 Task: Look for space in P'ot'i, Georgia from 1st June, 2023 to 4th June, 2023 for 1 adult in price range Rs.6000 to Rs.16000. Place can be private room with 1  bedroom having 1 bed and 1 bathroom. Property type can be house, flat, guest house. Amenities needed are: wifi. Booking option can be shelf check-in. Required host language is English.
Action: Mouse moved to (459, 58)
Screenshot: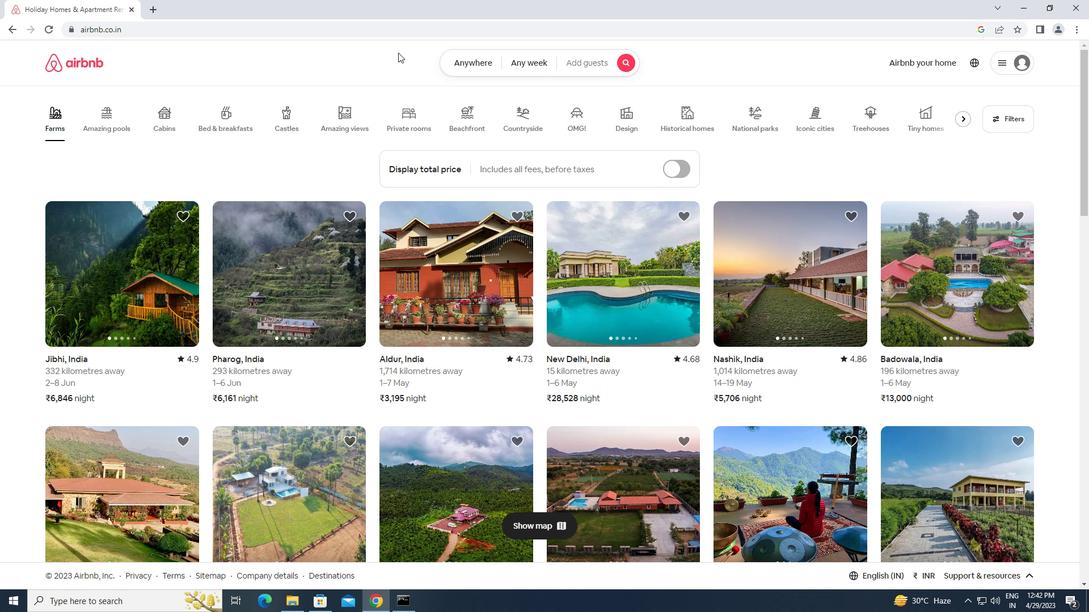 
Action: Mouse pressed left at (459, 58)
Screenshot: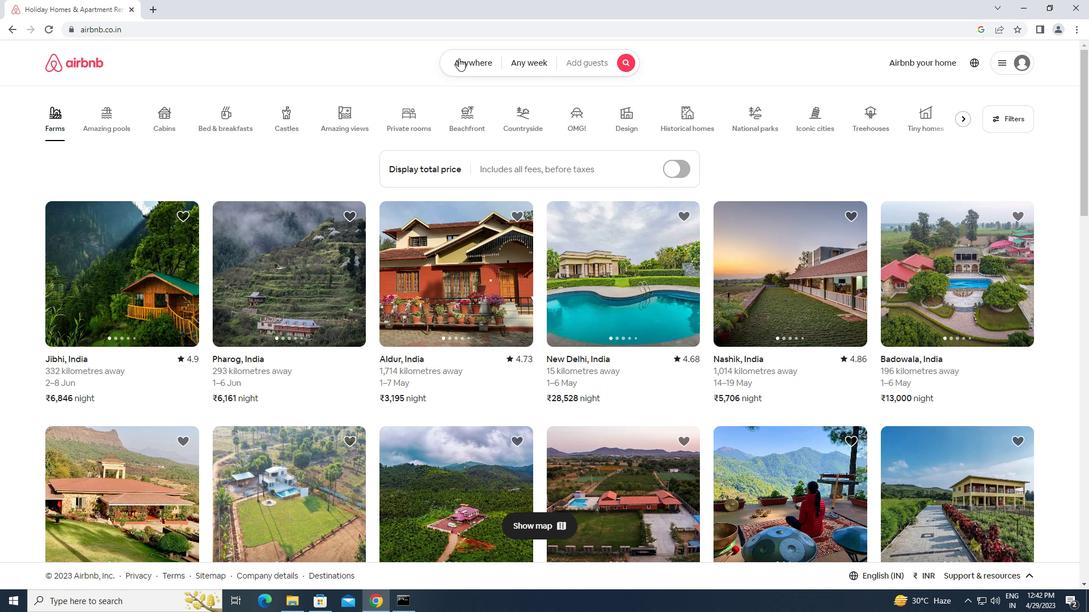 
Action: Mouse moved to (438, 103)
Screenshot: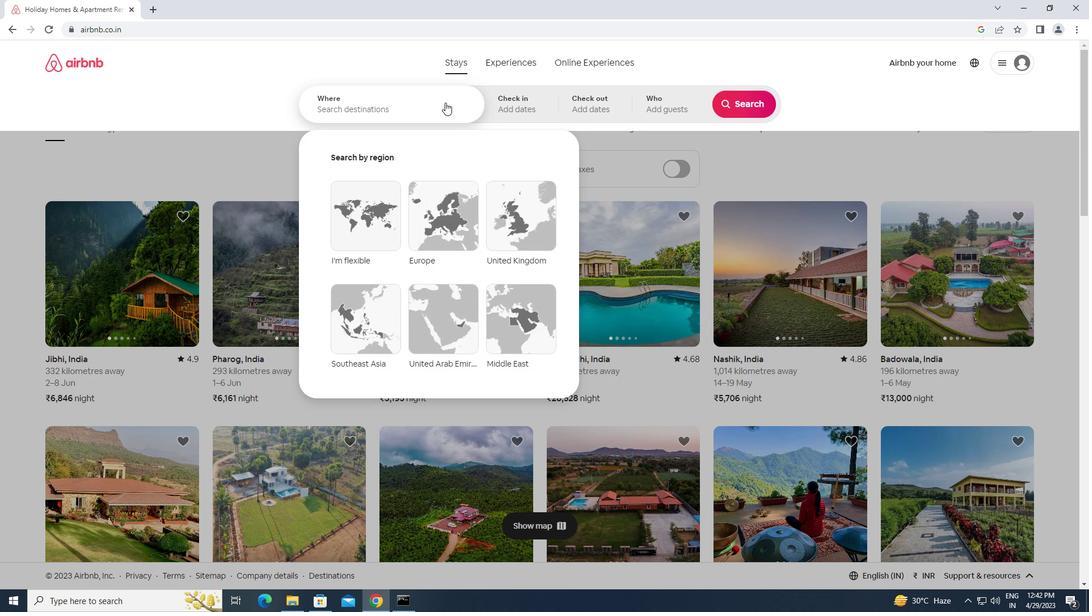 
Action: Mouse pressed left at (438, 103)
Screenshot: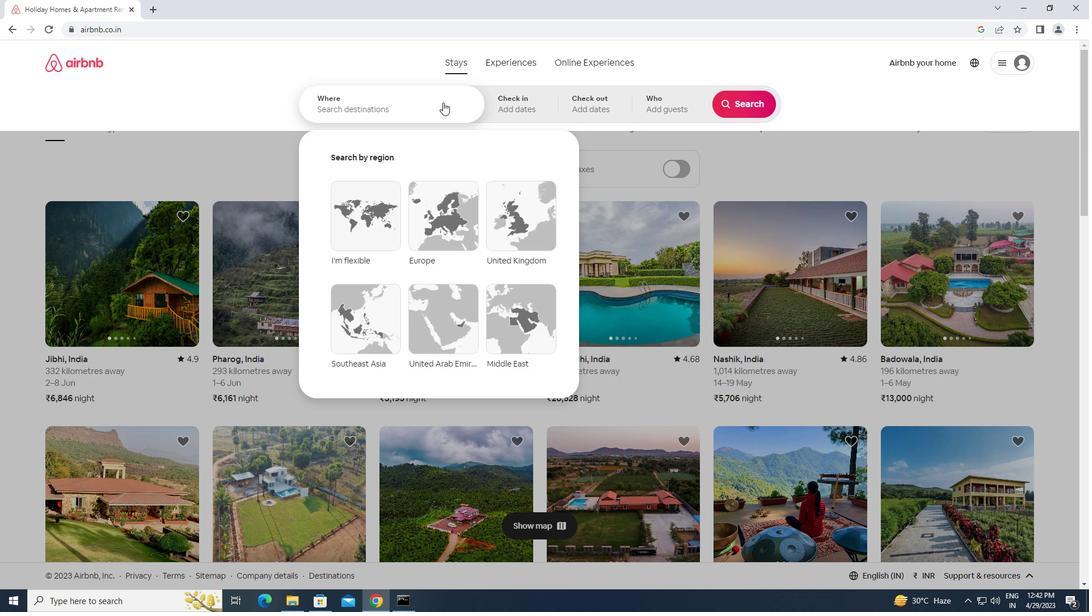 
Action: Mouse moved to (435, 104)
Screenshot: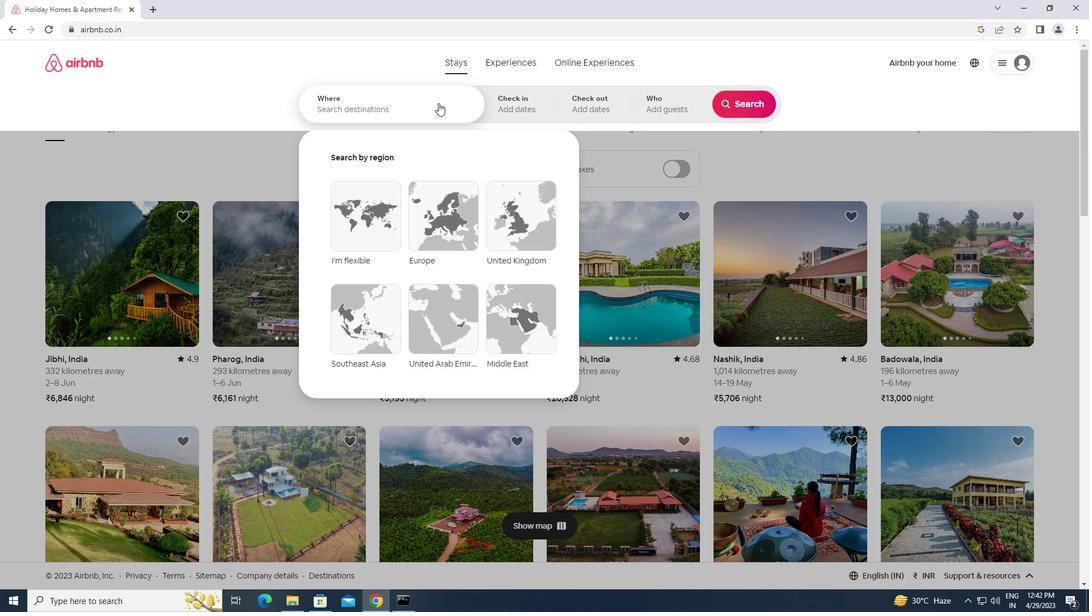 
Action: Key pressed <Key.caps_lock>p<Key.caps_lock>'<Key.caps_lock><Key.caps_lock>ot'i,<Key.space><Key.caps_lock>g<Key.caps_lock>eorgia<Key.enter>
Screenshot: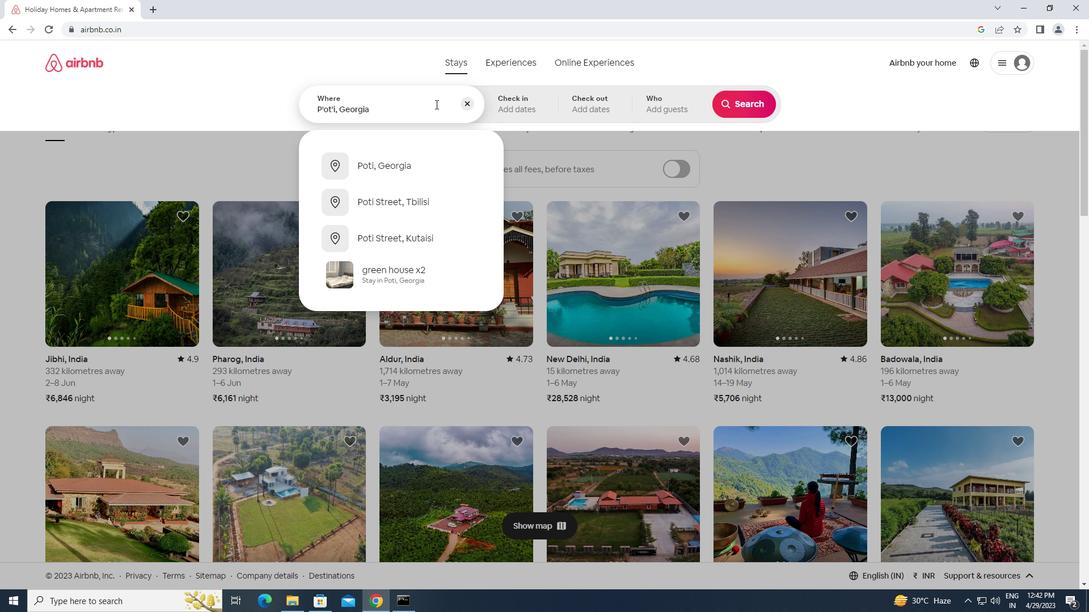 
Action: Mouse moved to (749, 190)
Screenshot: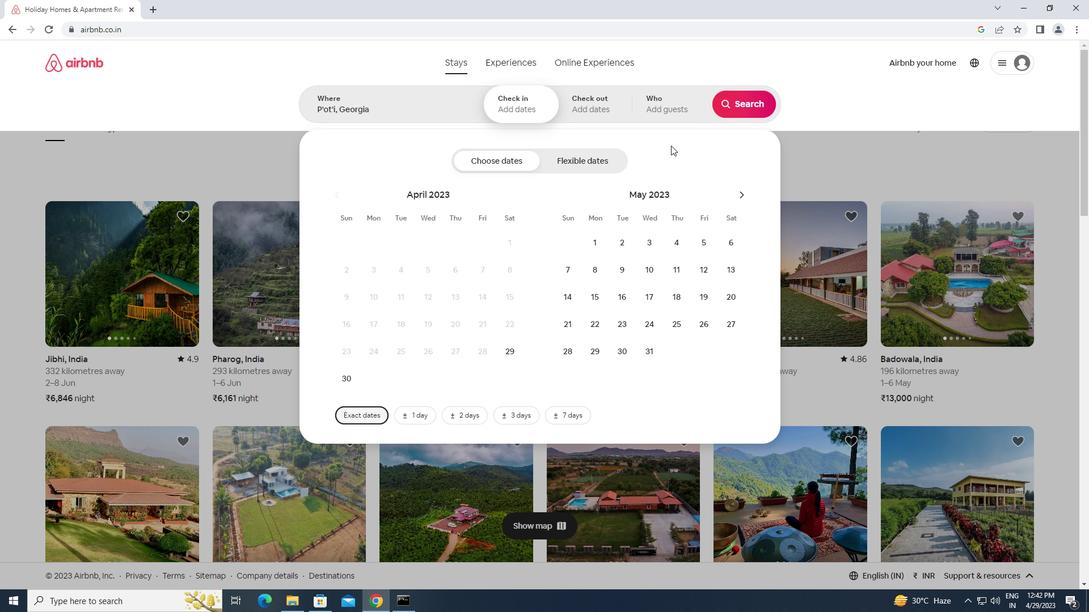 
Action: Mouse pressed left at (749, 190)
Screenshot: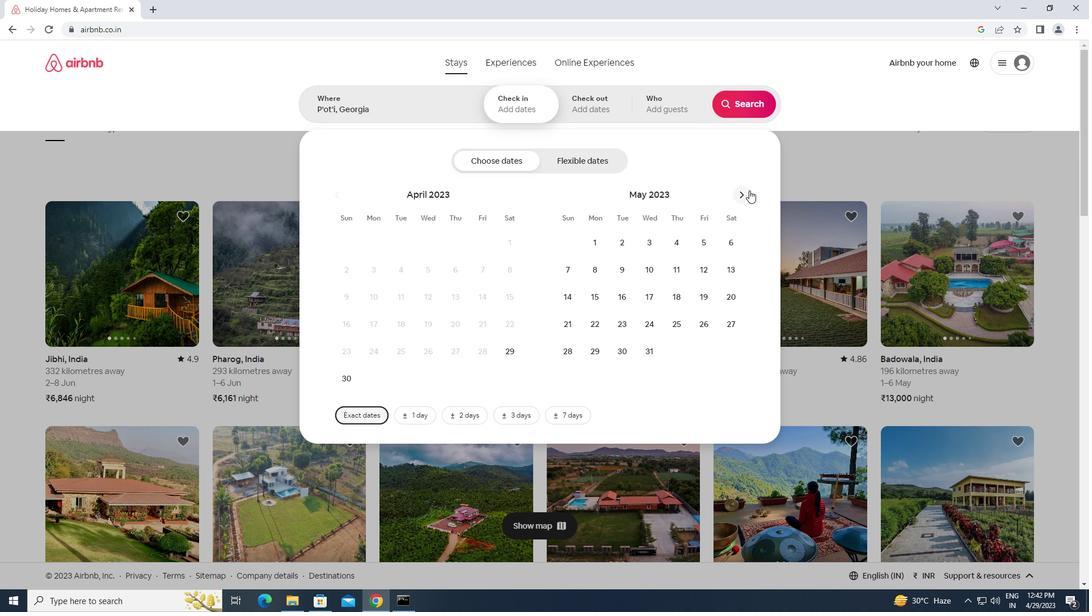 
Action: Mouse moved to (674, 245)
Screenshot: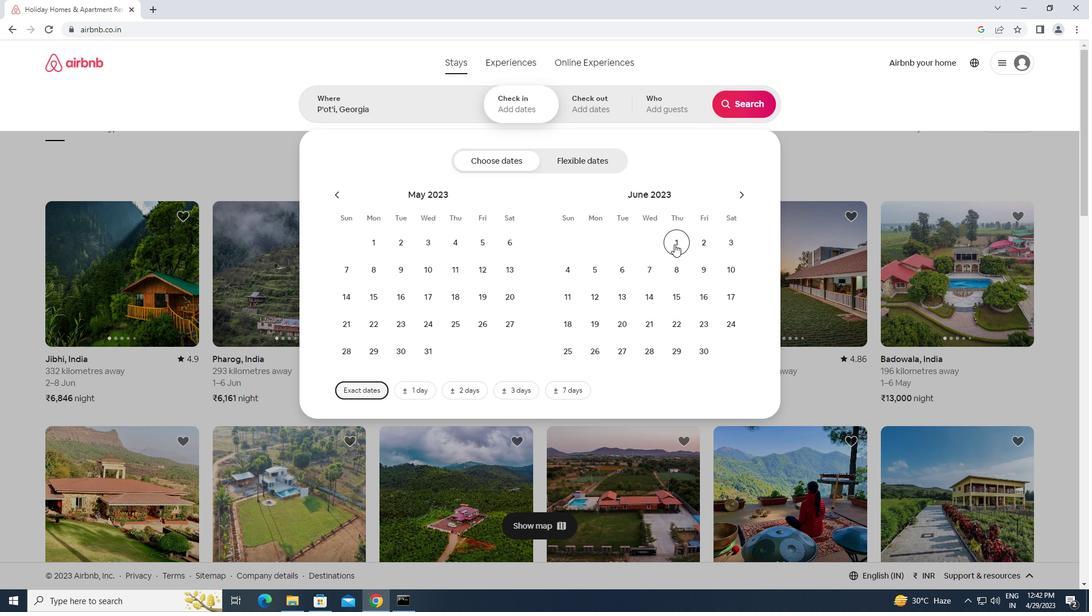 
Action: Mouse pressed left at (674, 245)
Screenshot: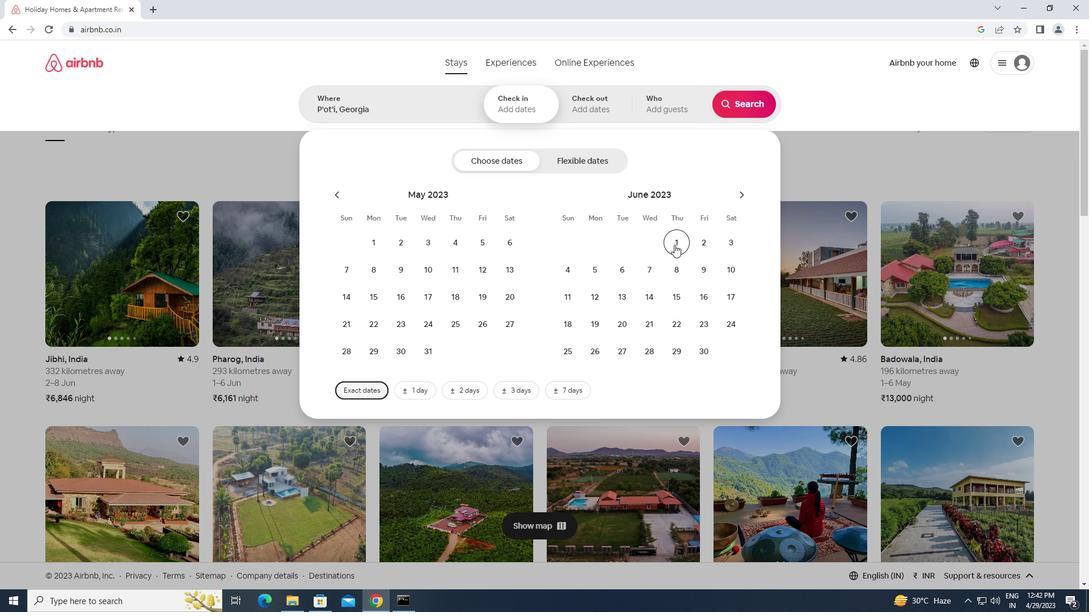 
Action: Mouse moved to (567, 267)
Screenshot: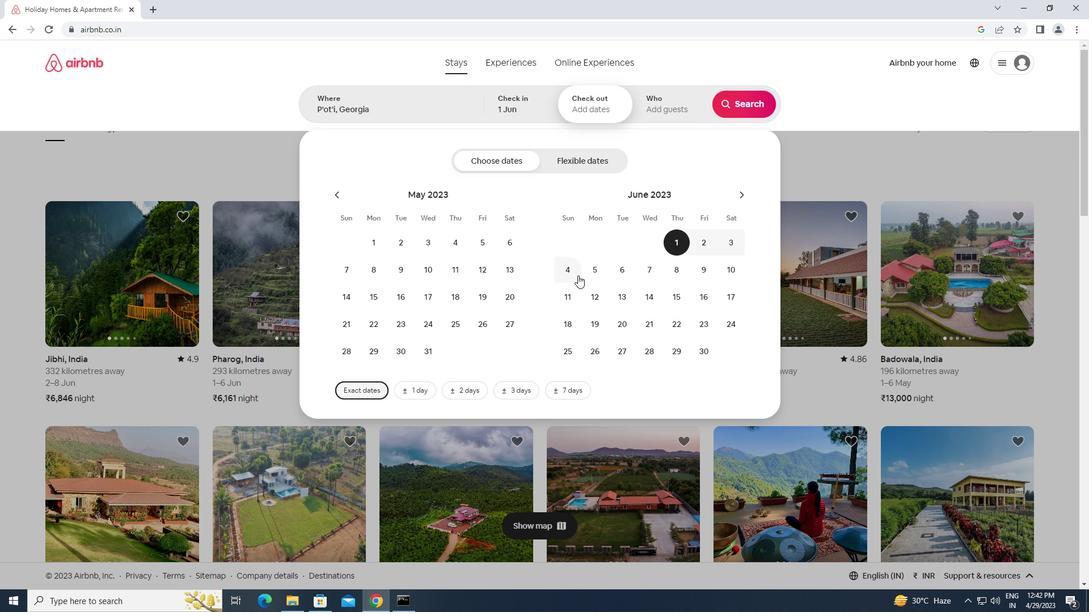 
Action: Mouse pressed left at (567, 267)
Screenshot: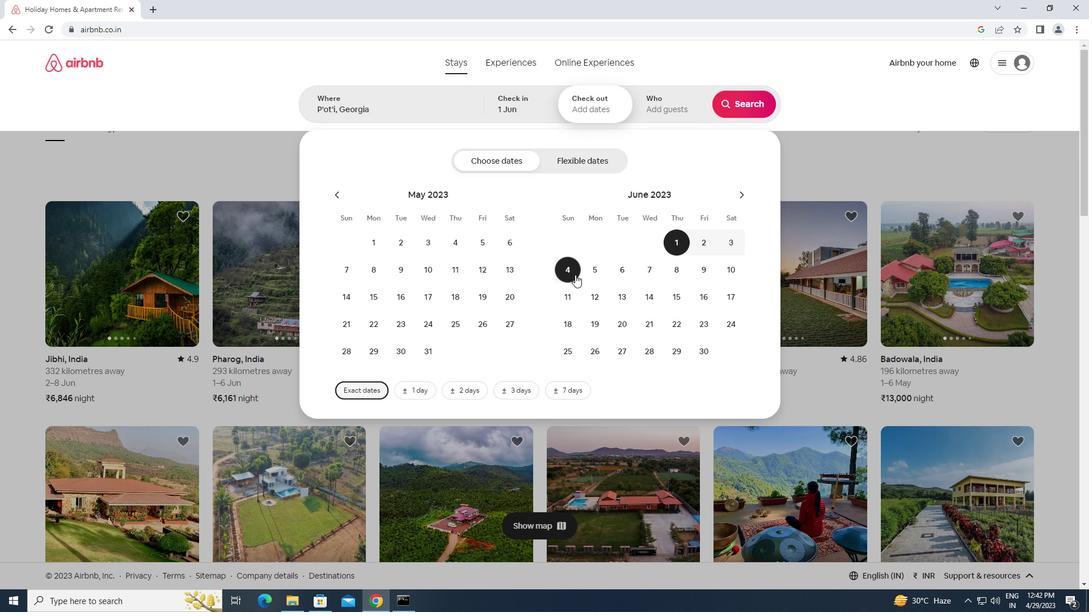 
Action: Mouse moved to (652, 103)
Screenshot: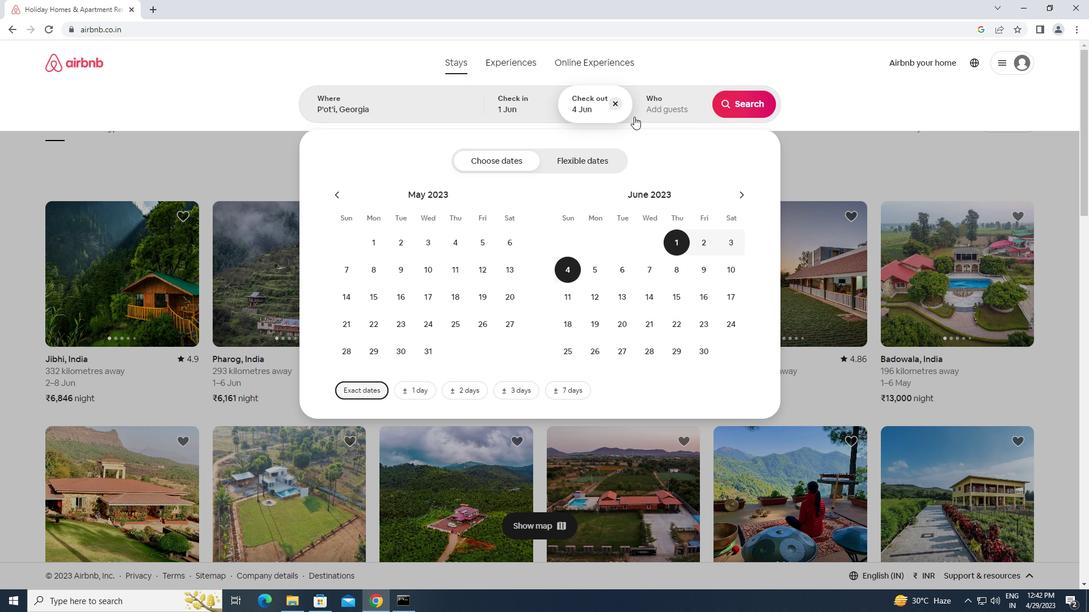 
Action: Mouse pressed left at (652, 103)
Screenshot: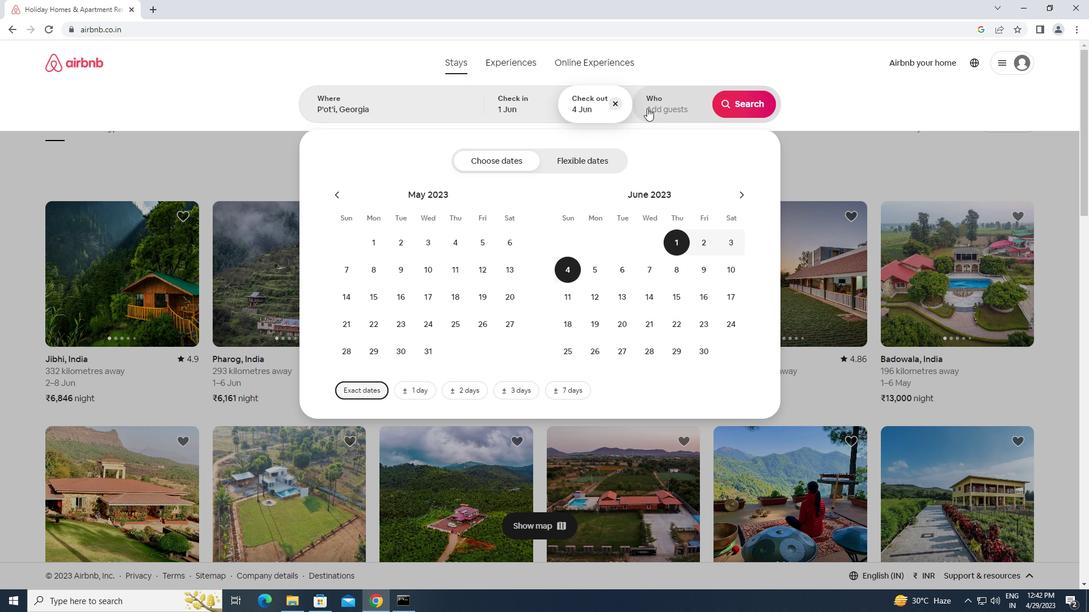 
Action: Mouse moved to (742, 164)
Screenshot: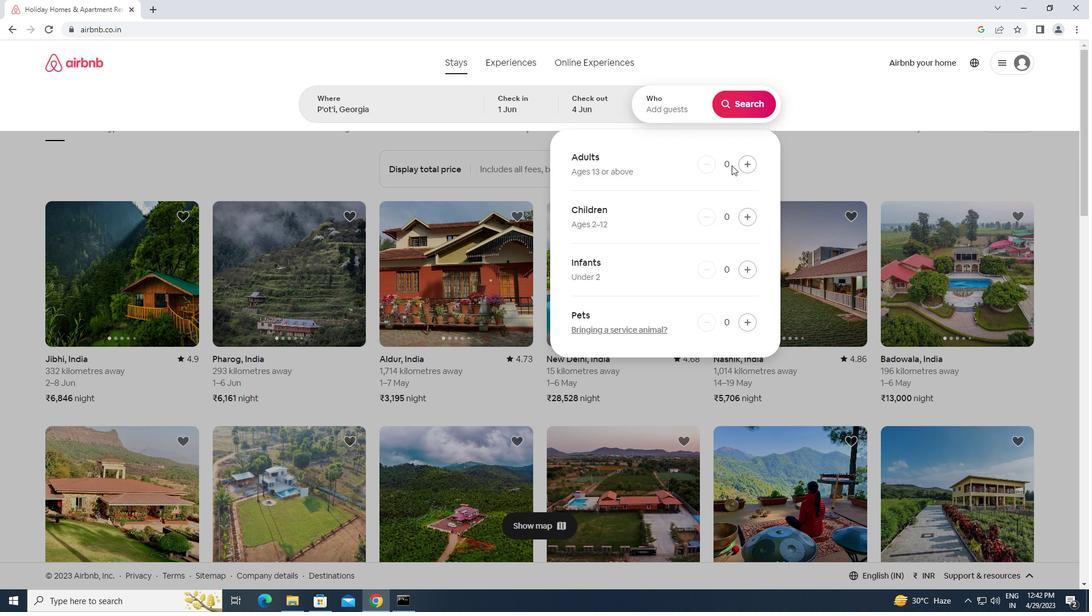 
Action: Mouse pressed left at (742, 164)
Screenshot: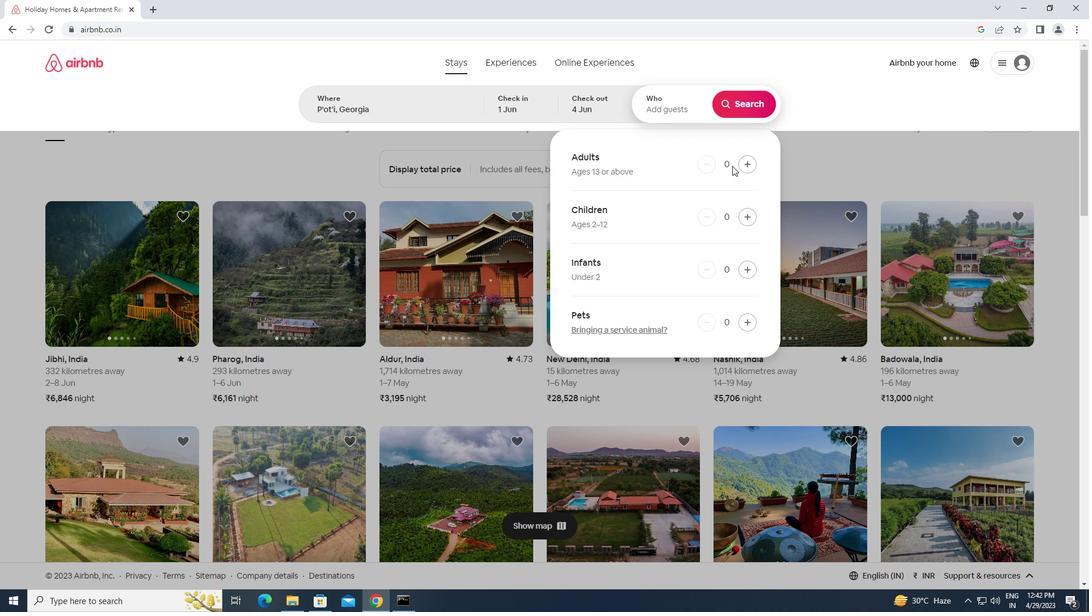 
Action: Mouse moved to (742, 90)
Screenshot: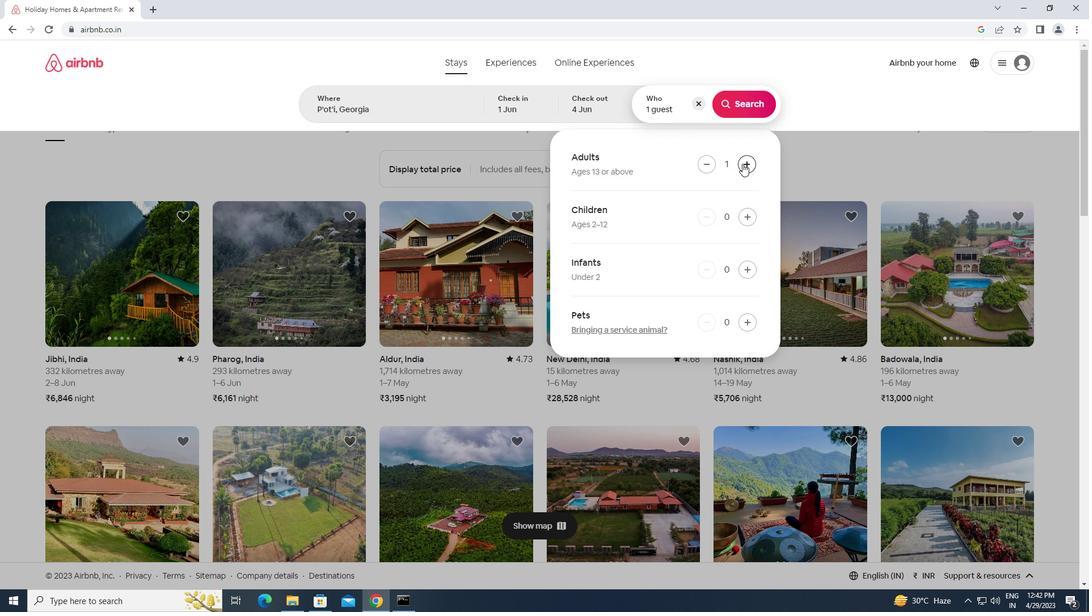 
Action: Mouse pressed left at (742, 90)
Screenshot: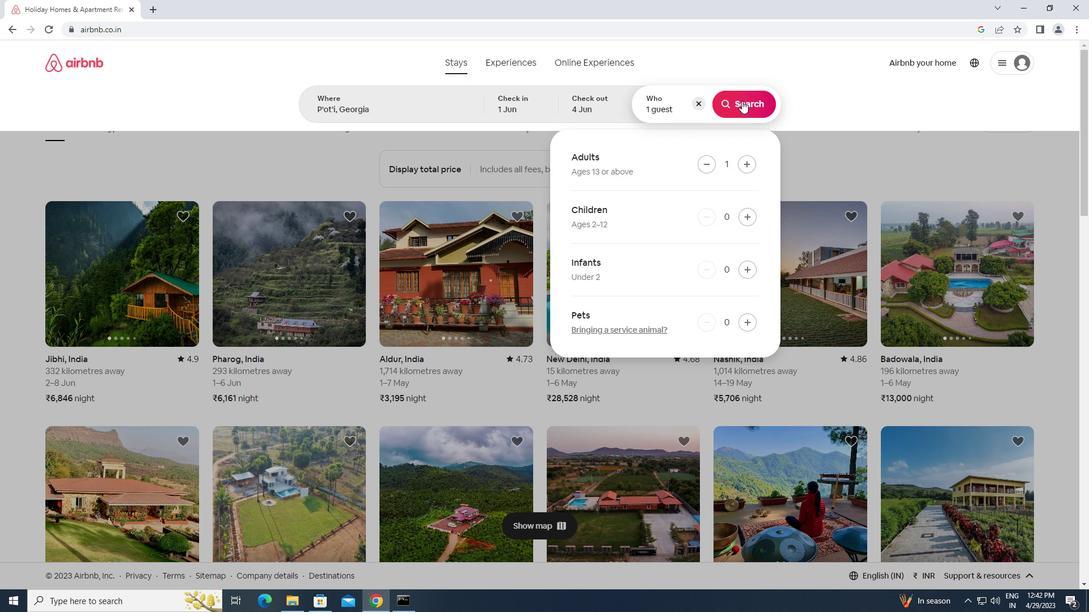 
Action: Mouse moved to (755, 104)
Screenshot: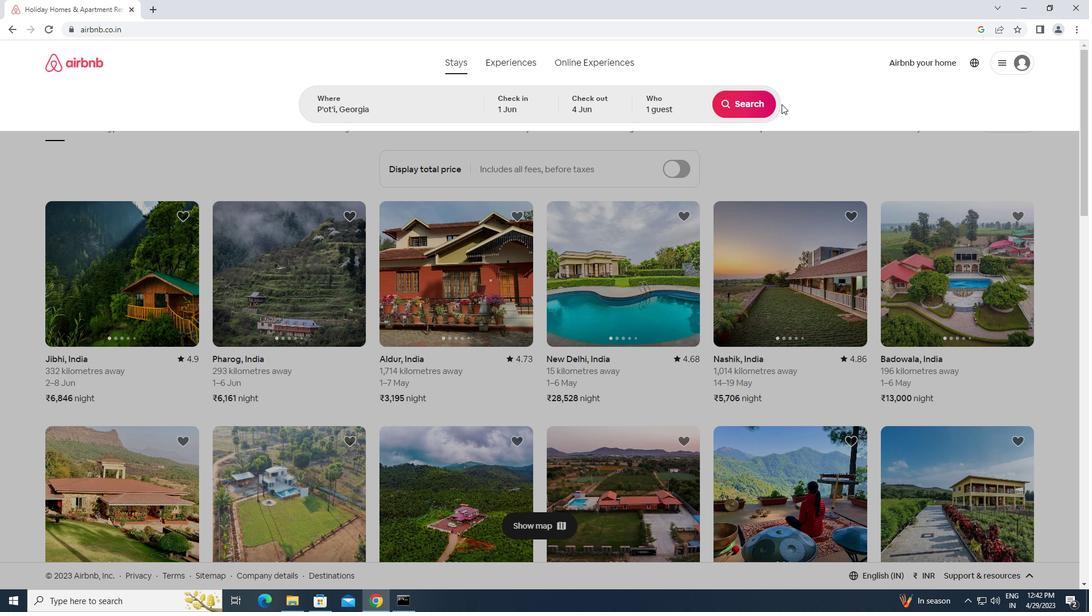 
Action: Mouse pressed left at (755, 104)
Screenshot: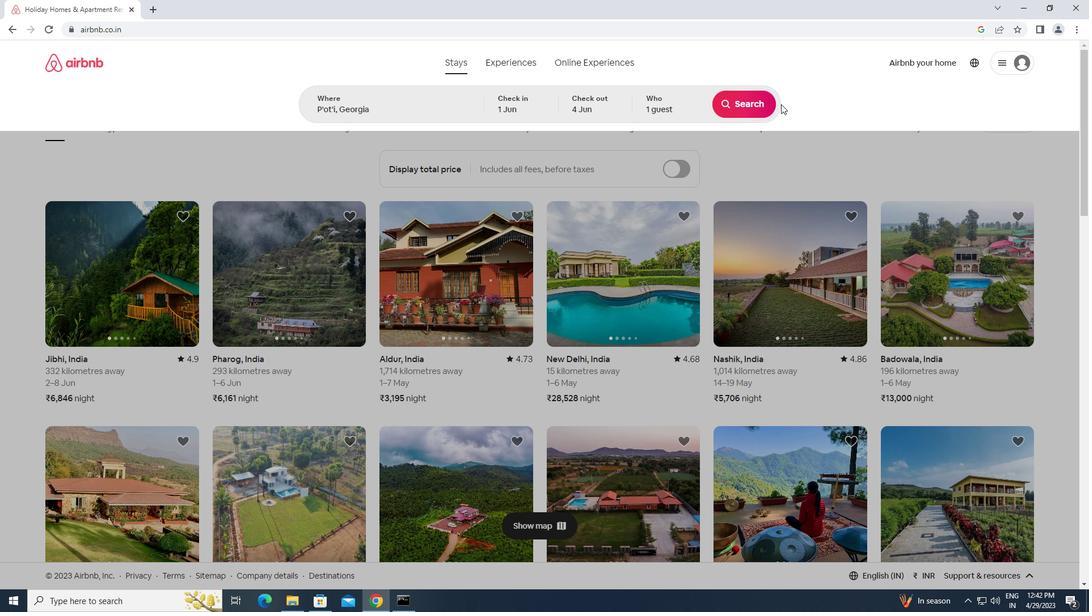 
Action: Mouse moved to (1025, 117)
Screenshot: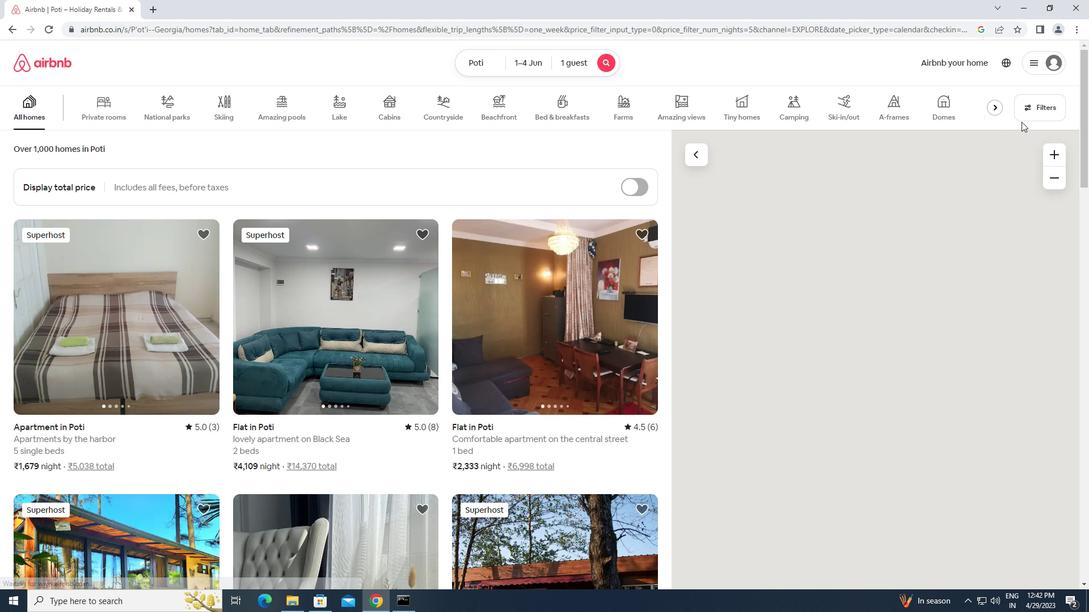 
Action: Mouse pressed left at (1025, 117)
Screenshot: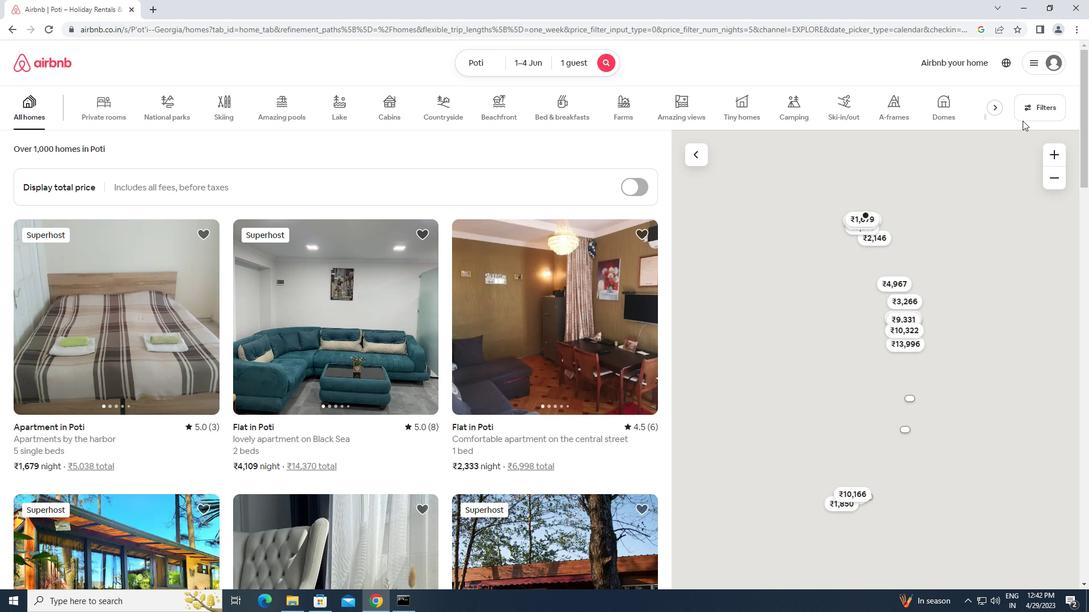 
Action: Mouse moved to (413, 250)
Screenshot: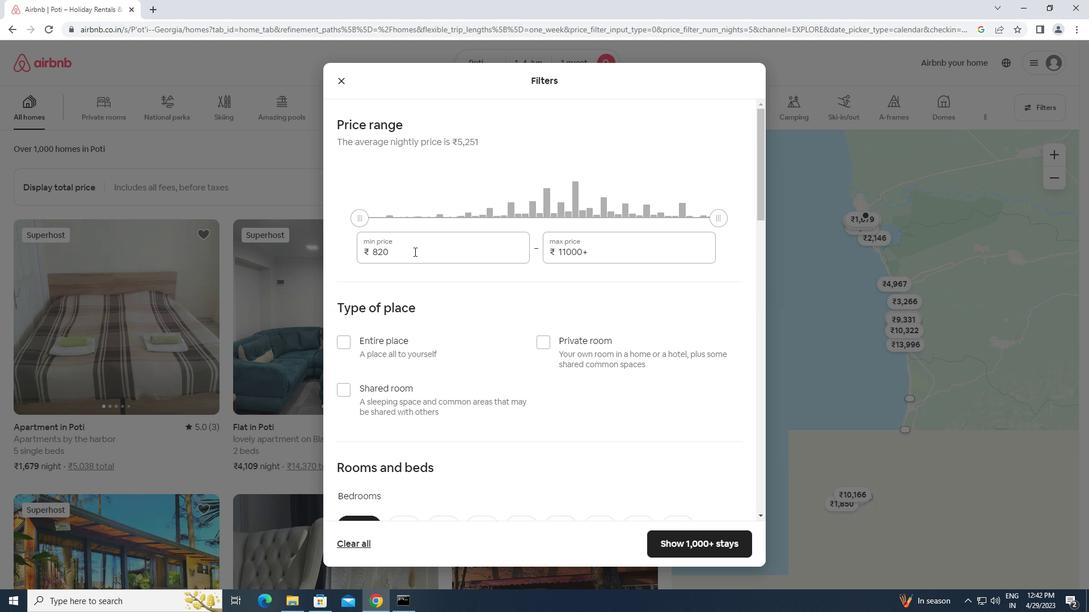 
Action: Mouse pressed left at (413, 250)
Screenshot: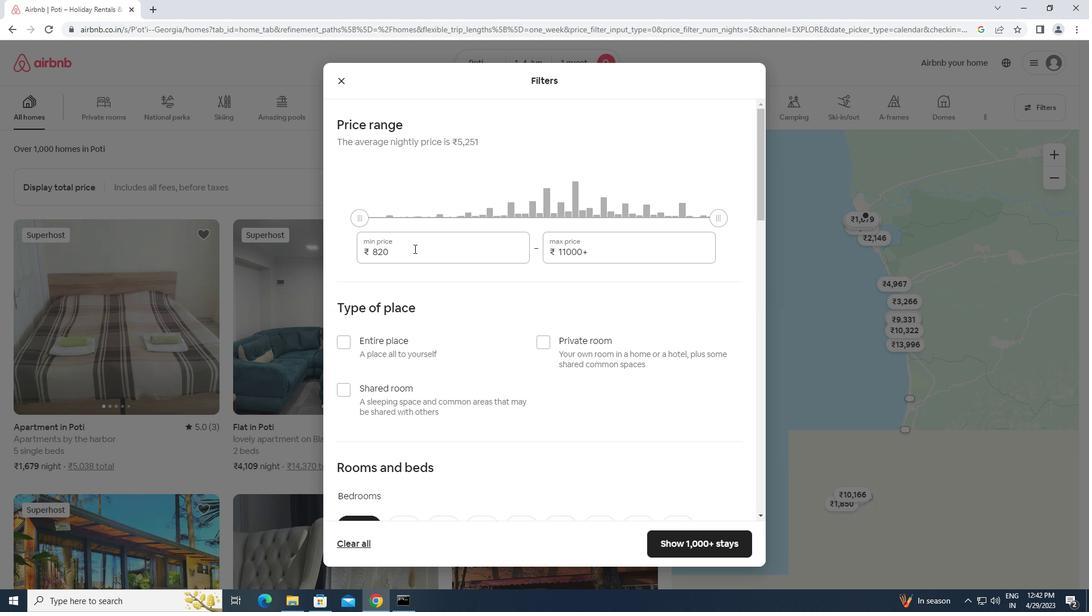 
Action: Mouse moved to (359, 250)
Screenshot: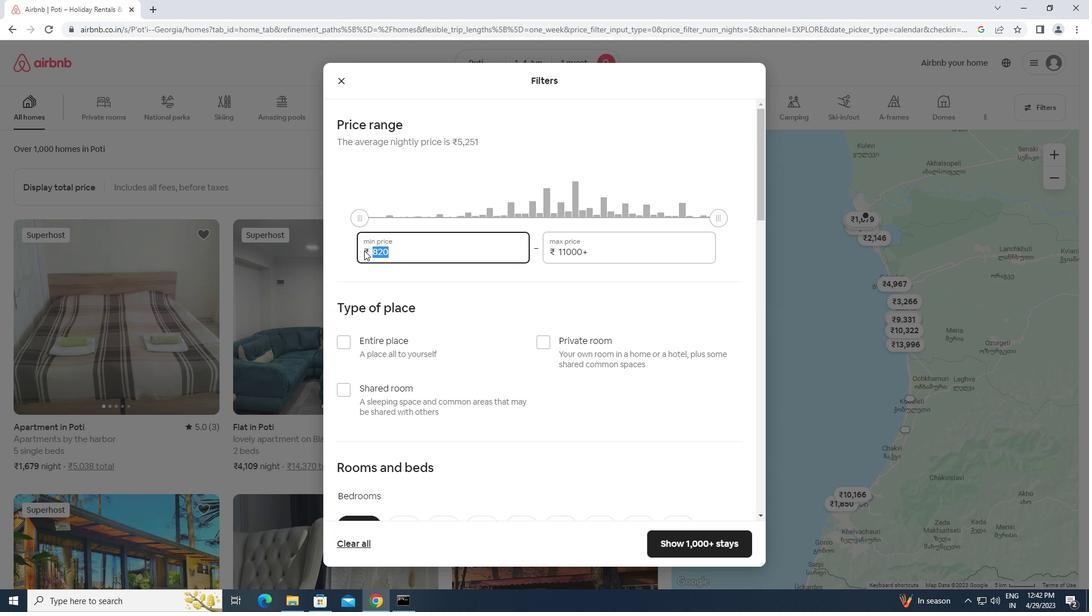 
Action: Key pressed 6000<Key.tab><Key.backspace>16000
Screenshot: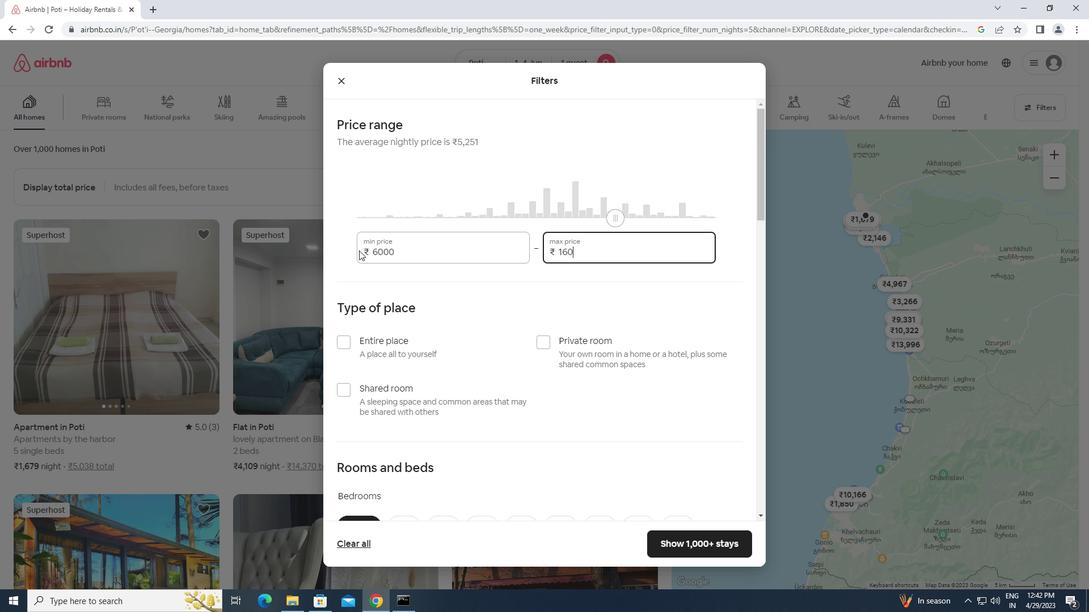 
Action: Mouse scrolled (359, 250) with delta (0, 0)
Screenshot: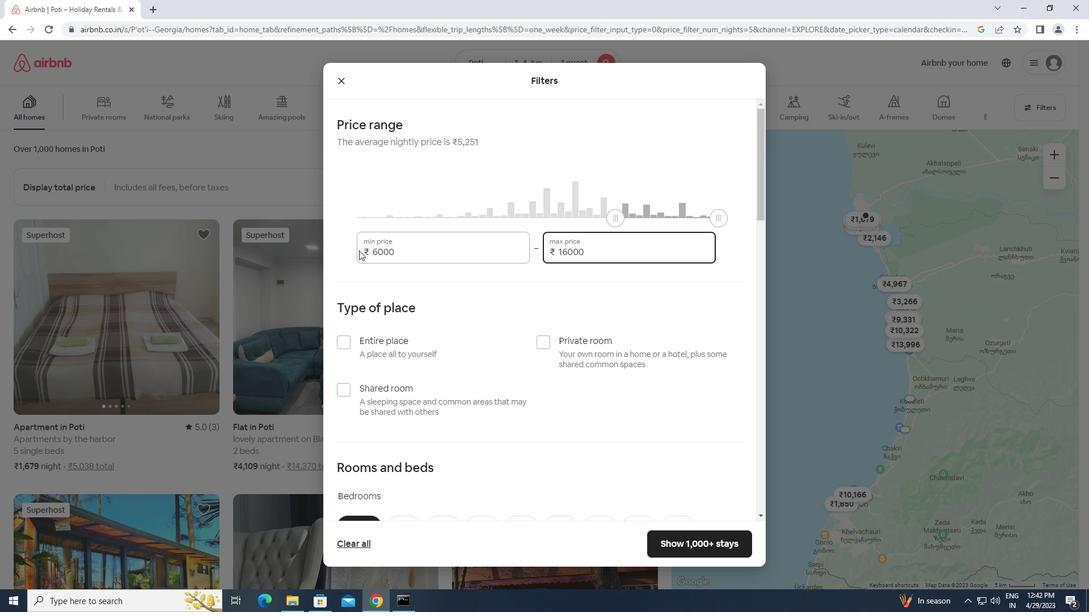 
Action: Mouse moved to (359, 250)
Screenshot: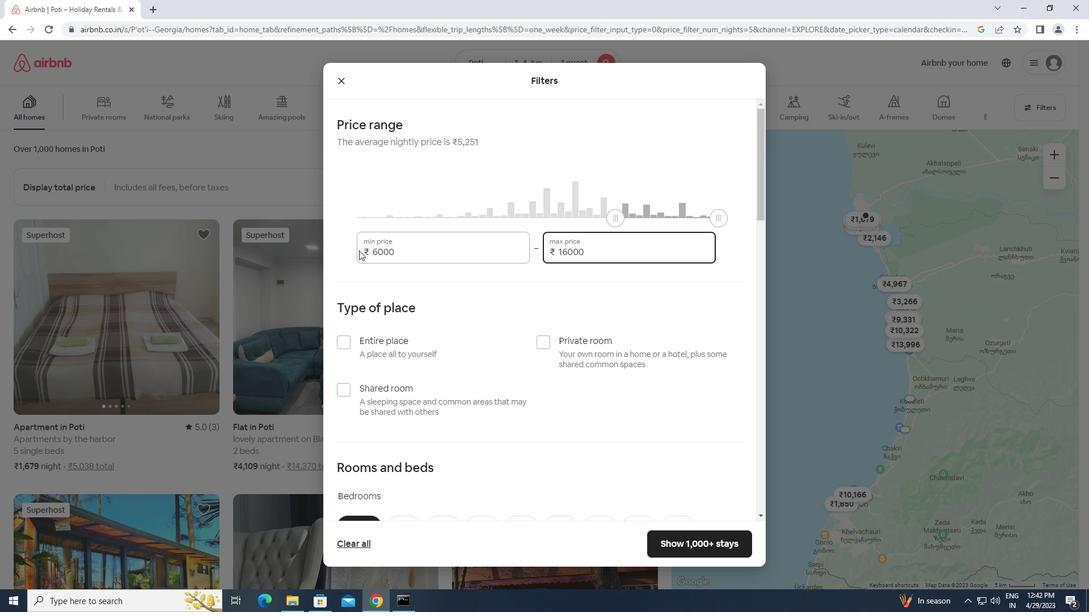 
Action: Mouse scrolled (359, 250) with delta (0, 0)
Screenshot: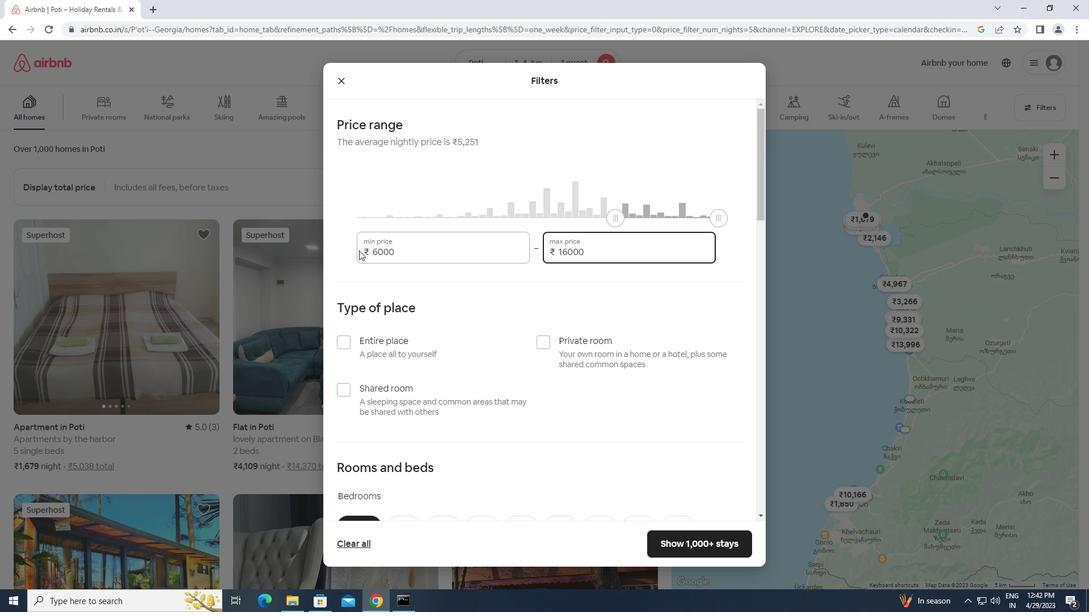 
Action: Mouse moved to (539, 225)
Screenshot: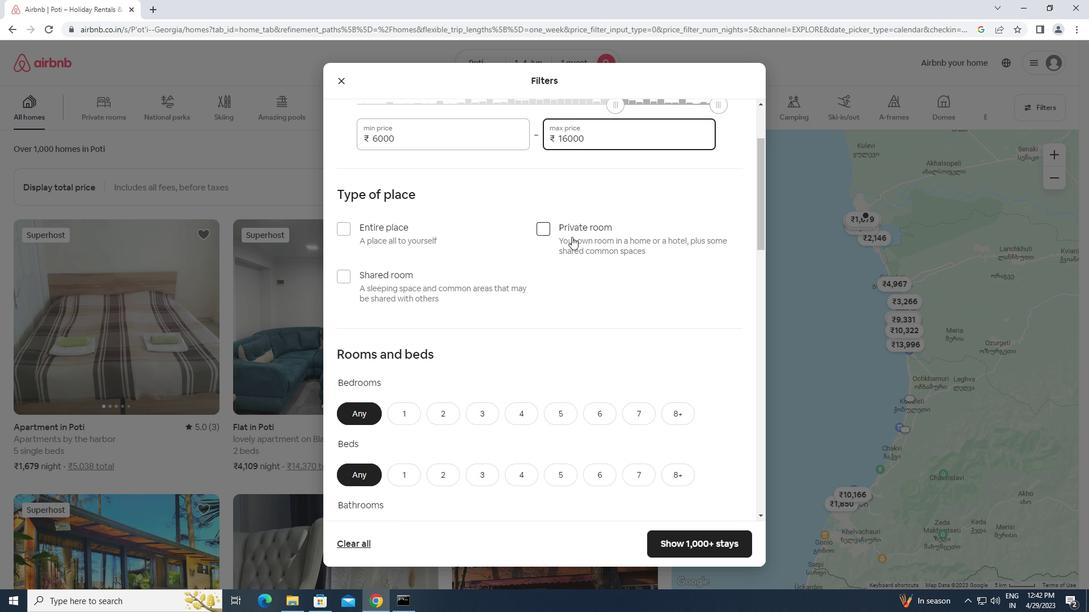 
Action: Mouse pressed left at (539, 225)
Screenshot: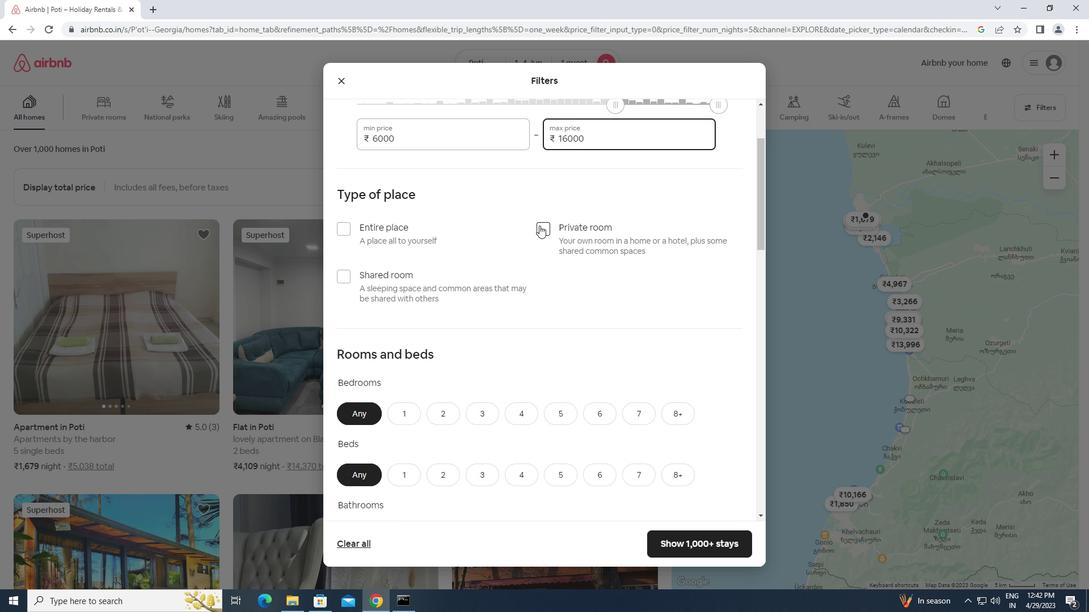 
Action: Mouse moved to (530, 283)
Screenshot: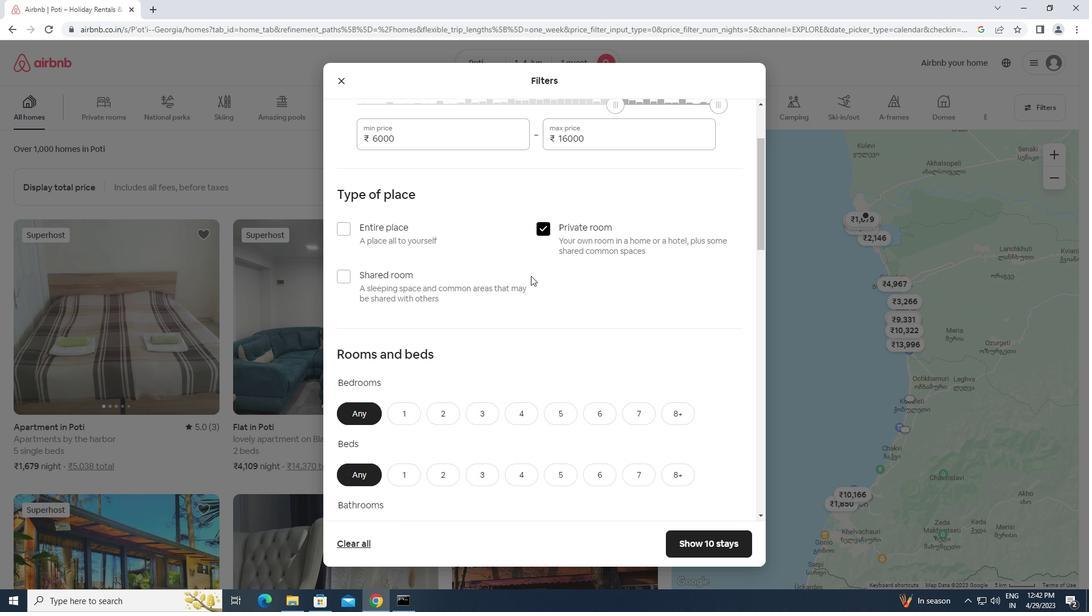 
Action: Mouse scrolled (530, 283) with delta (0, 0)
Screenshot: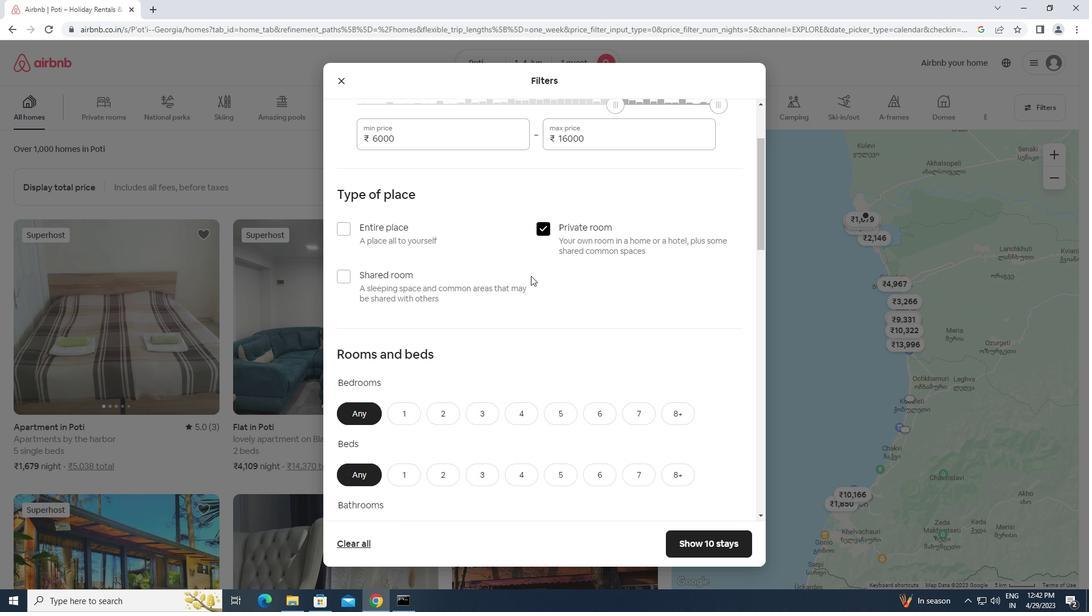 
Action: Mouse moved to (530, 284)
Screenshot: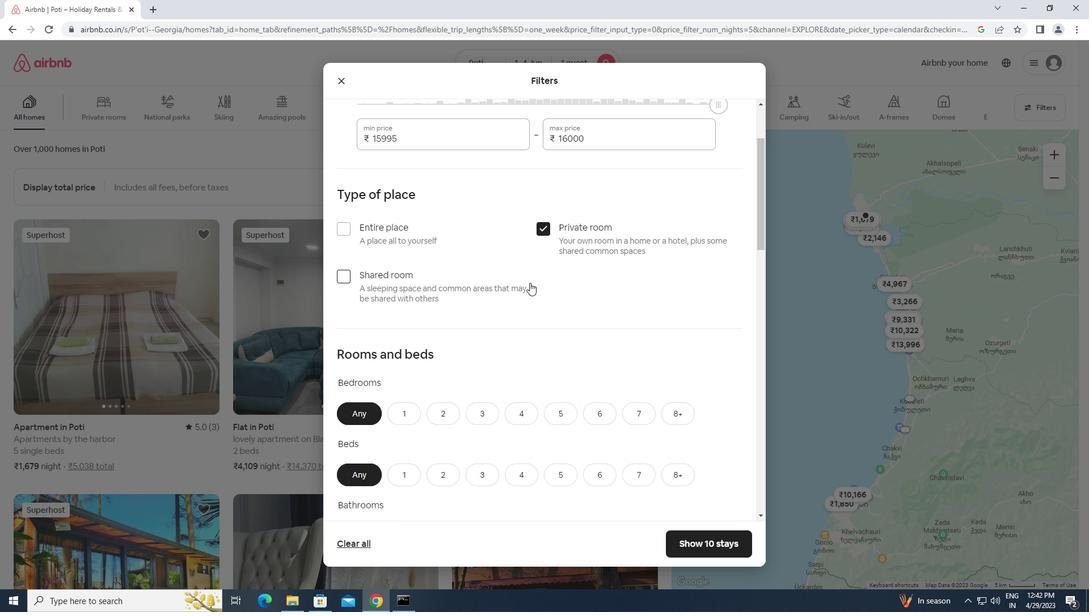 
Action: Mouse scrolled (530, 284) with delta (0, 0)
Screenshot: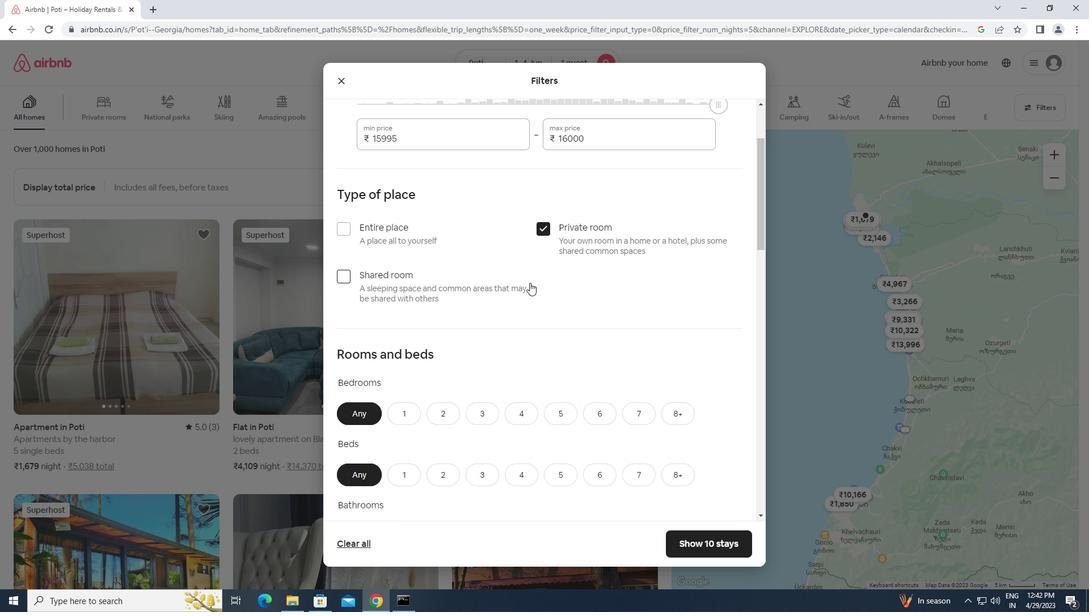 
Action: Mouse moved to (529, 285)
Screenshot: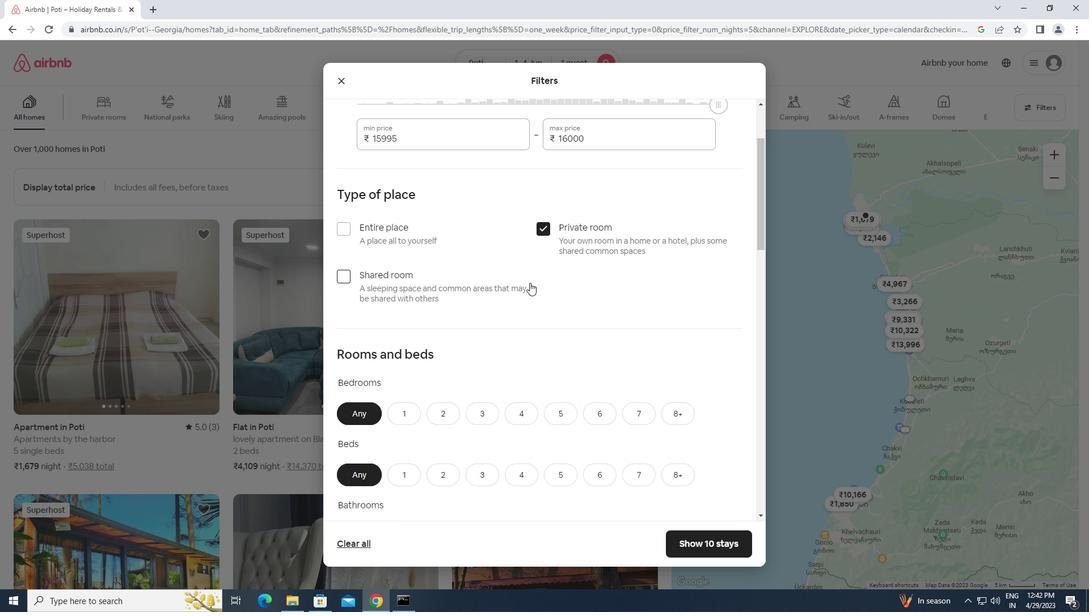 
Action: Mouse scrolled (529, 284) with delta (0, 0)
Screenshot: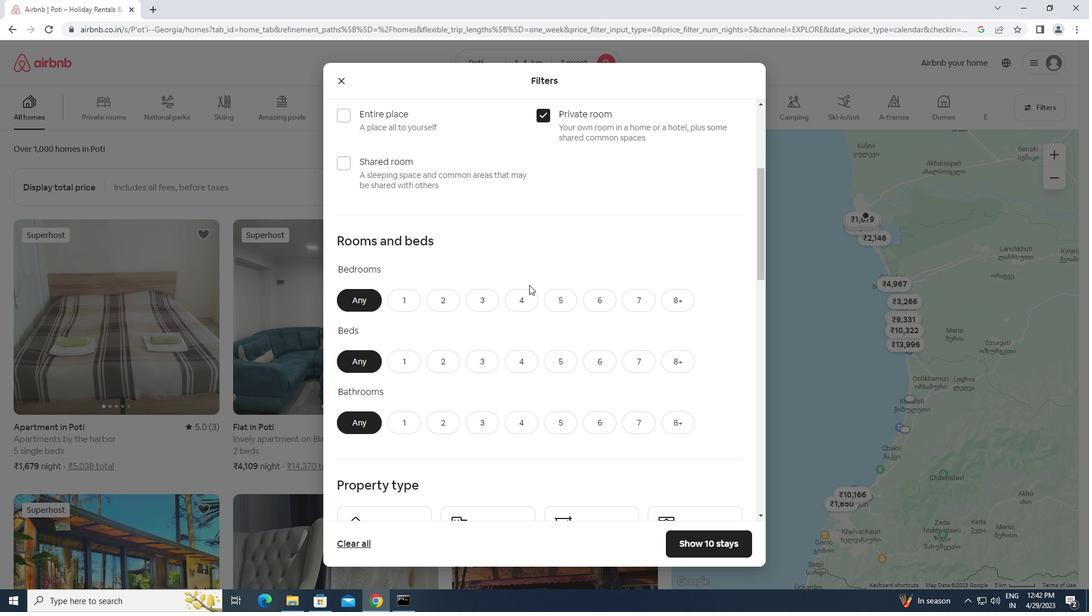 
Action: Mouse moved to (408, 242)
Screenshot: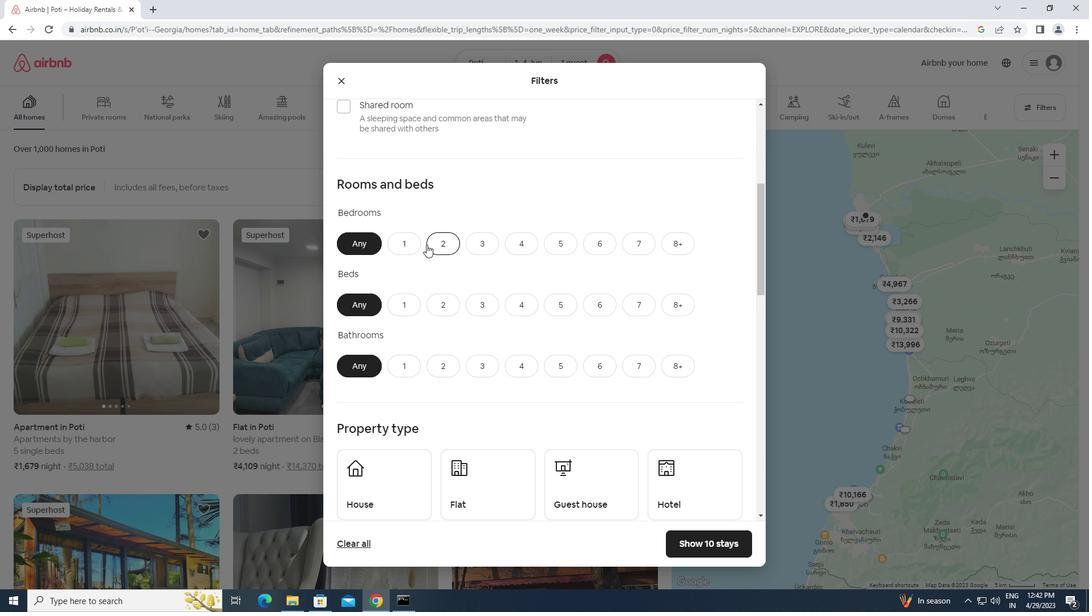 
Action: Mouse pressed left at (408, 242)
Screenshot: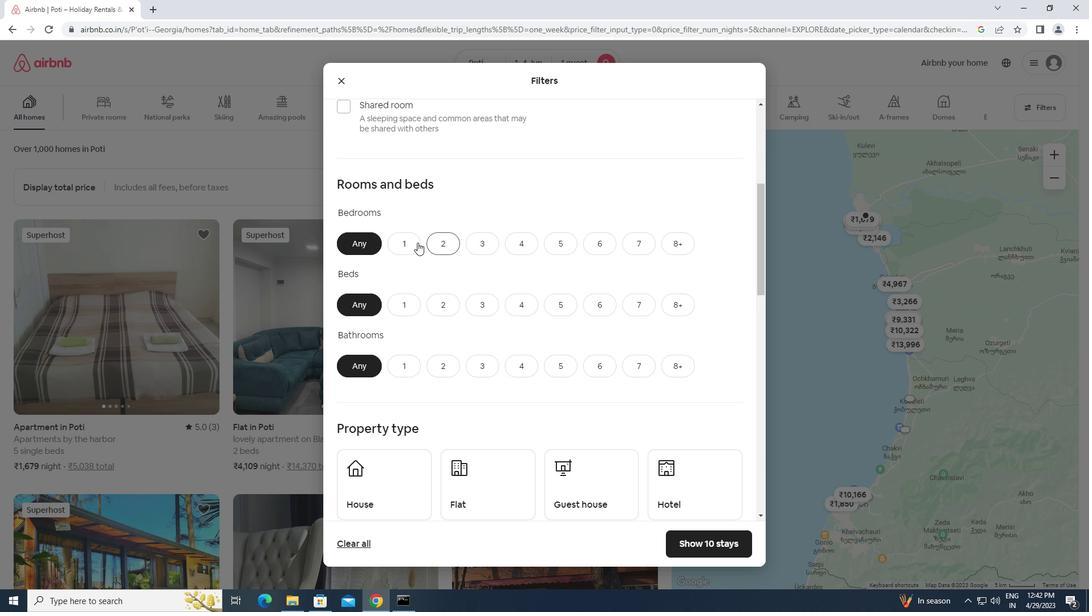
Action: Mouse moved to (407, 300)
Screenshot: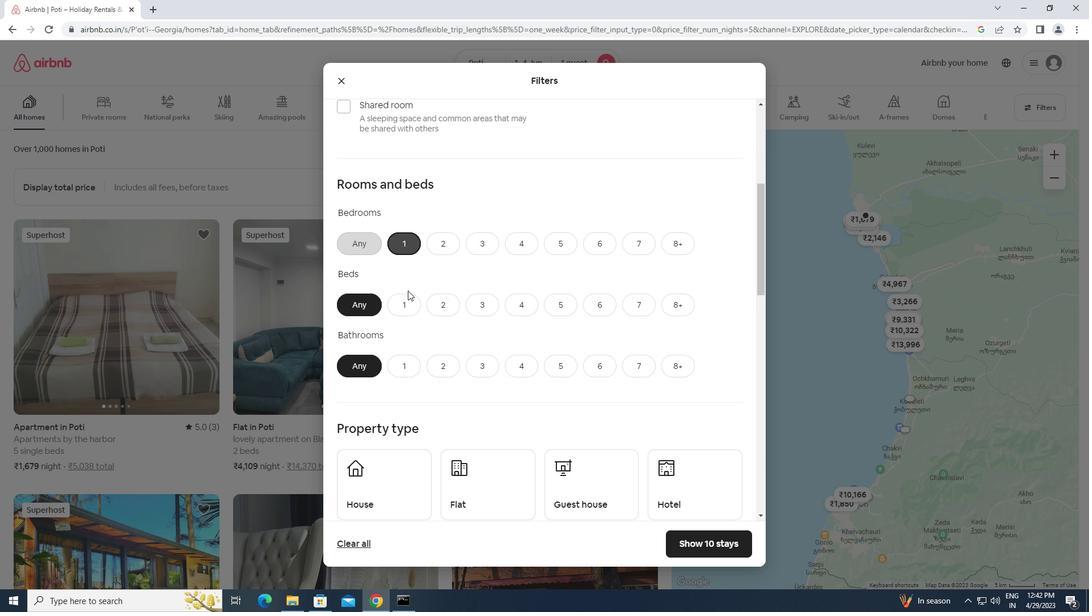 
Action: Mouse pressed left at (407, 300)
Screenshot: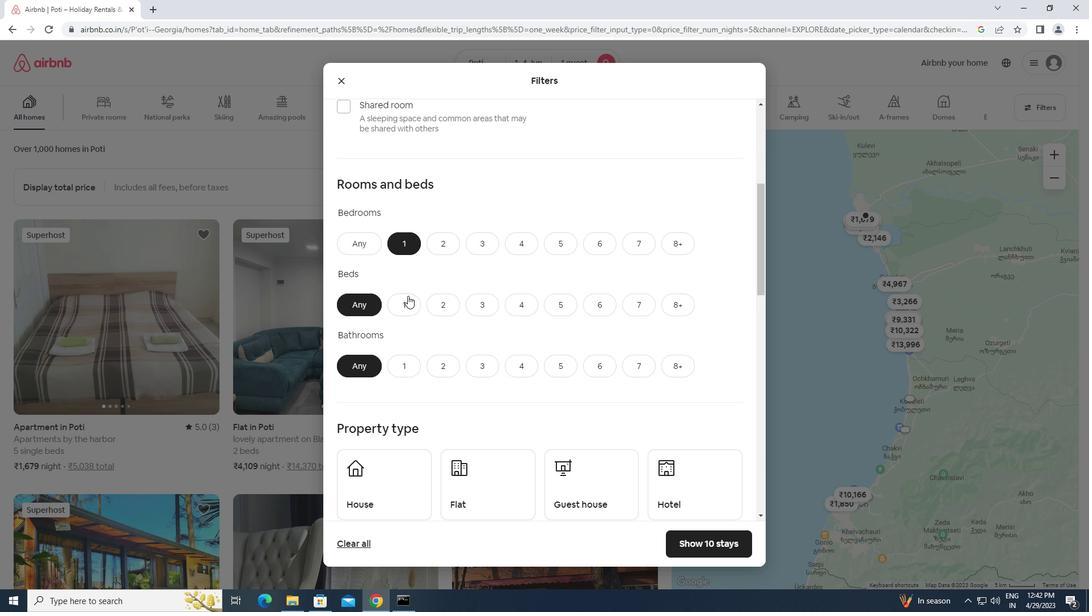 
Action: Mouse moved to (405, 358)
Screenshot: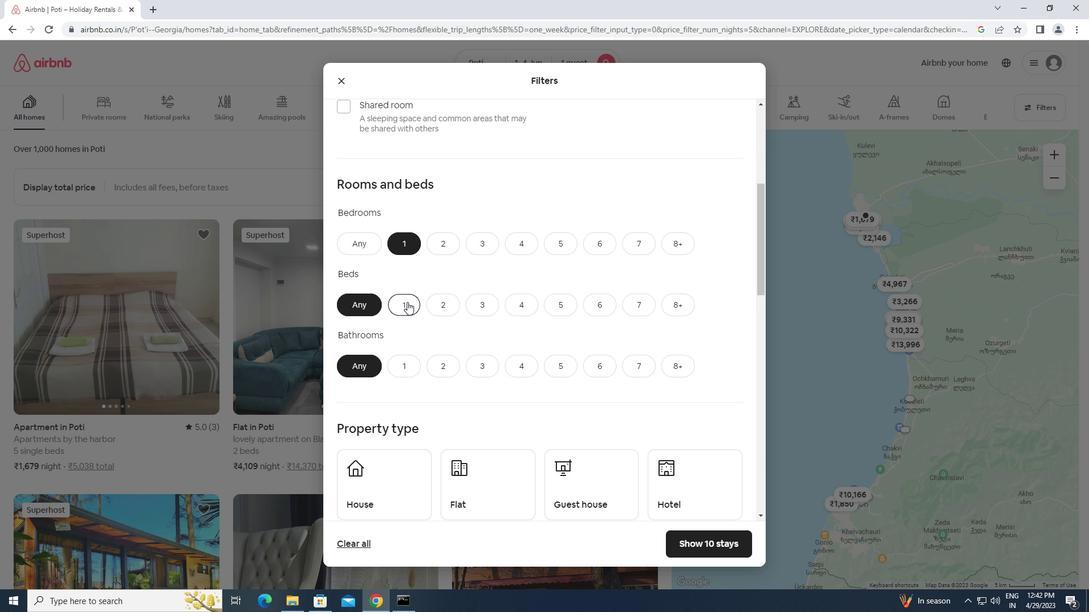 
Action: Mouse pressed left at (405, 358)
Screenshot: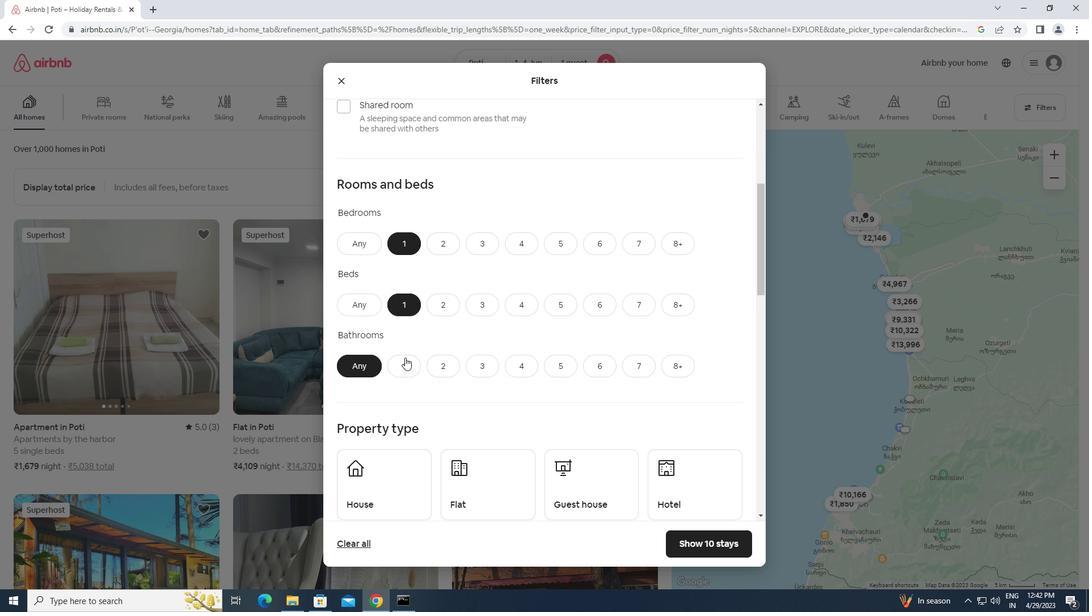 
Action: Mouse scrolled (405, 357) with delta (0, 0)
Screenshot: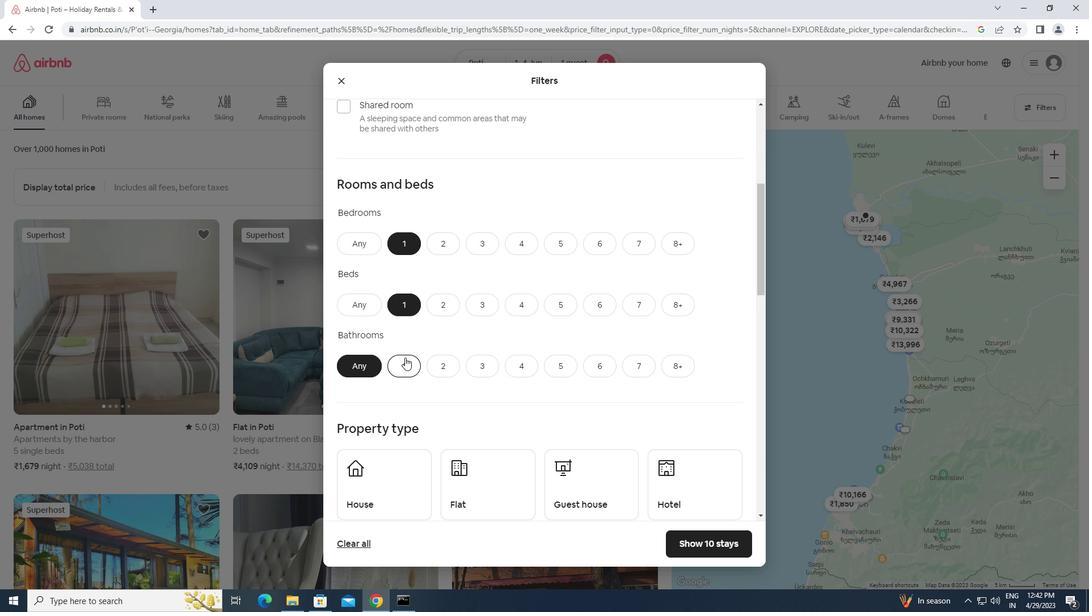 
Action: Mouse scrolled (405, 357) with delta (0, 0)
Screenshot: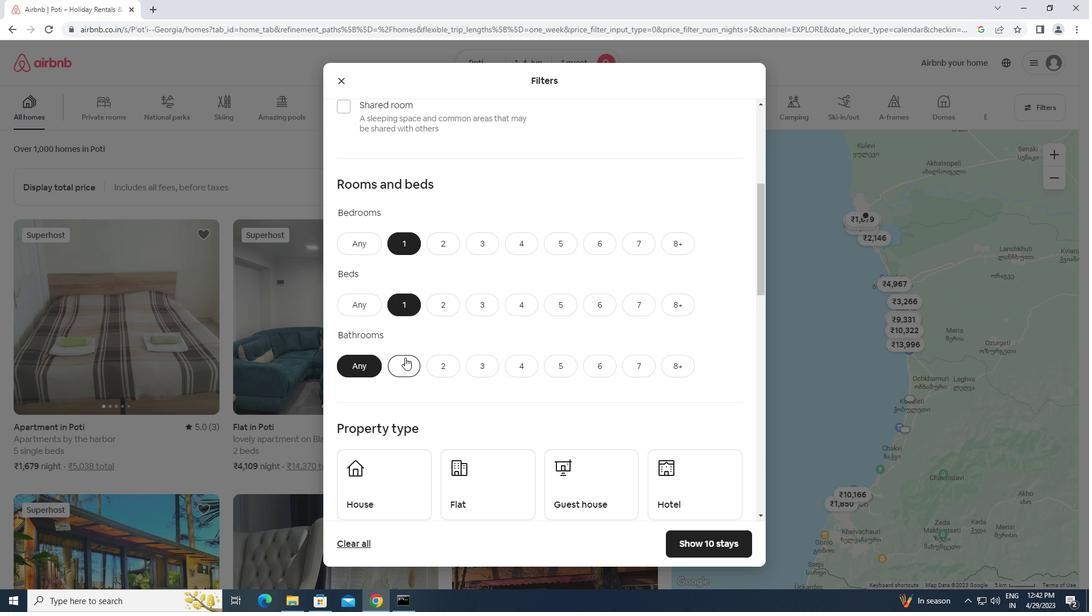 
Action: Mouse scrolled (405, 357) with delta (0, 0)
Screenshot: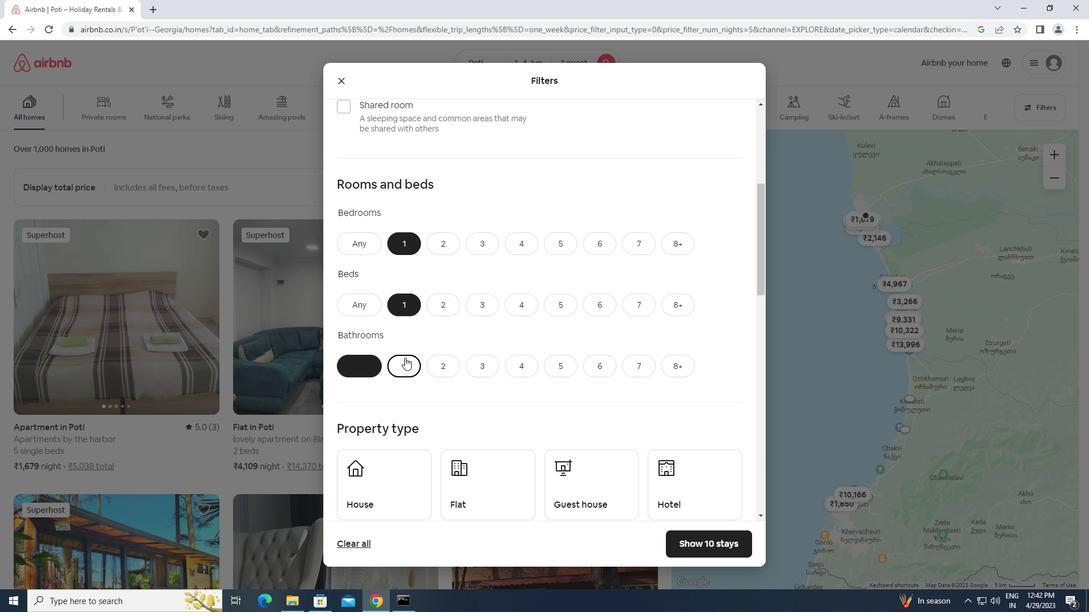 
Action: Mouse moved to (389, 335)
Screenshot: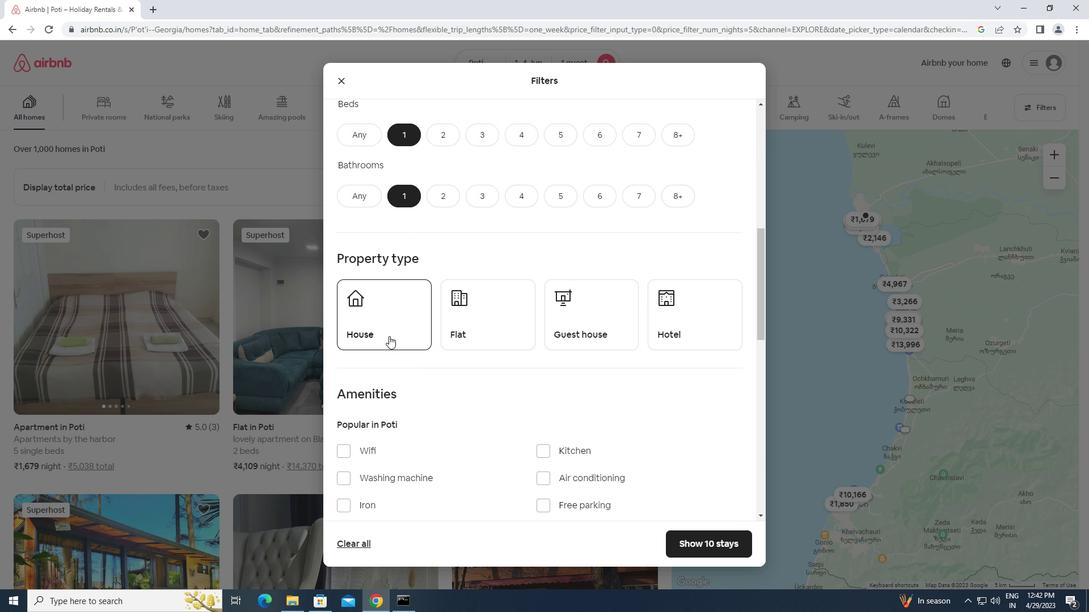 
Action: Mouse pressed left at (389, 335)
Screenshot: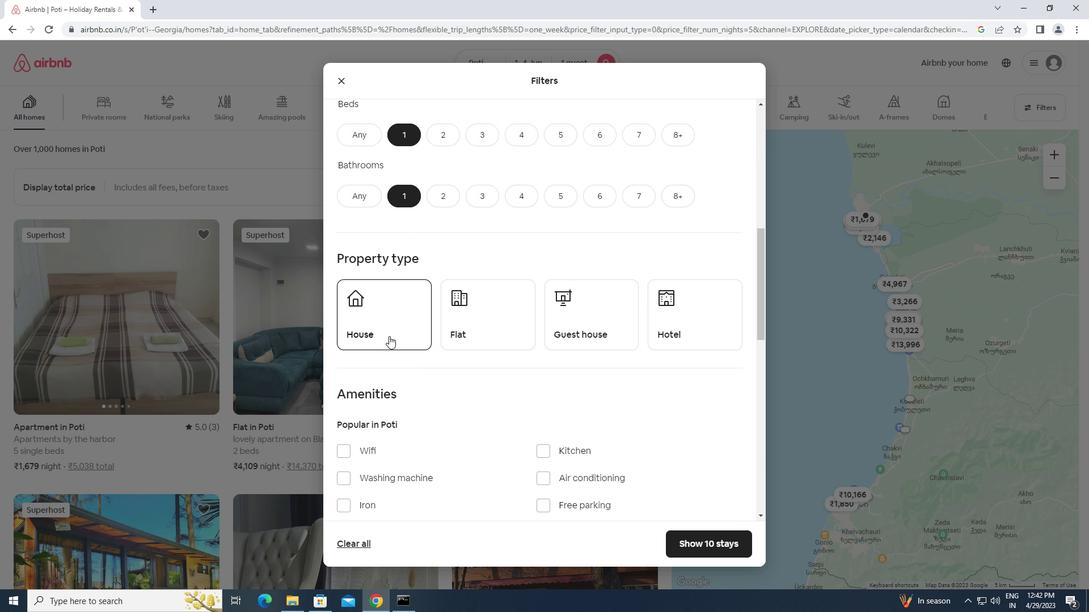 
Action: Mouse moved to (492, 324)
Screenshot: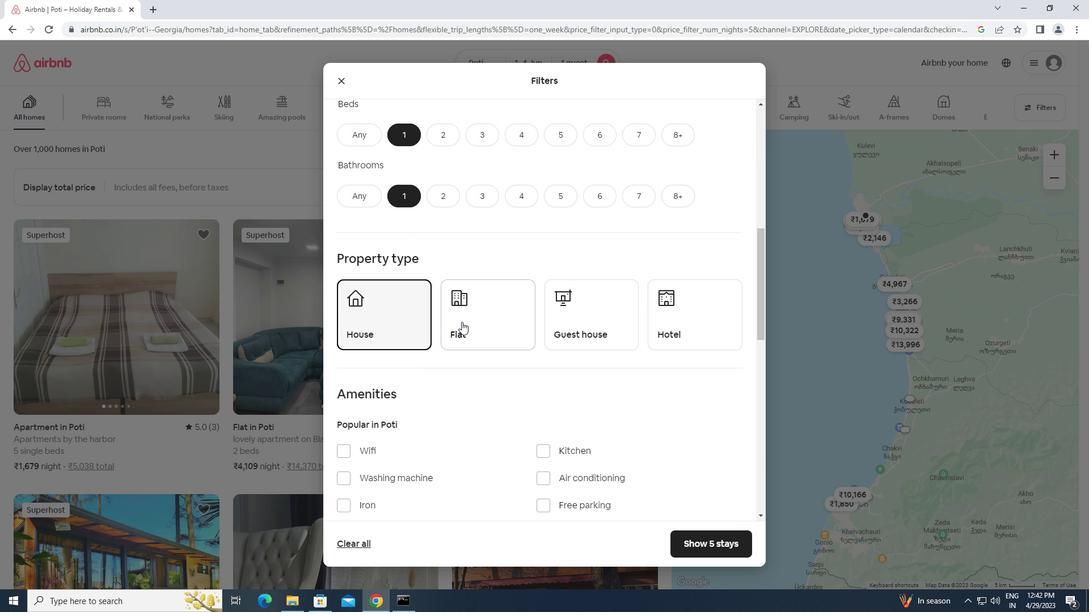 
Action: Mouse pressed left at (492, 324)
Screenshot: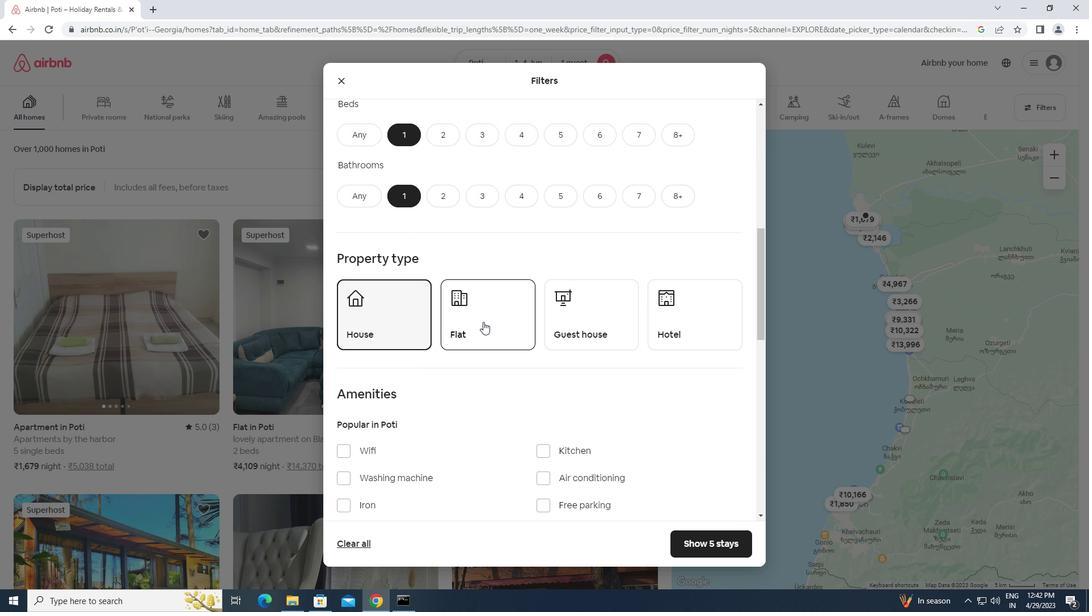 
Action: Mouse moved to (607, 328)
Screenshot: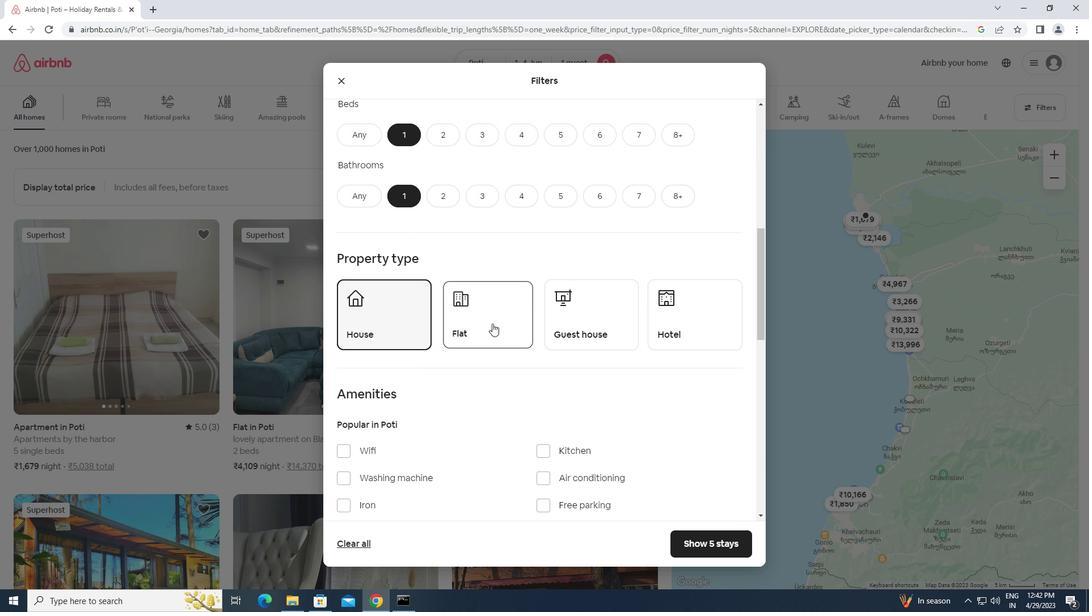 
Action: Mouse pressed left at (607, 328)
Screenshot: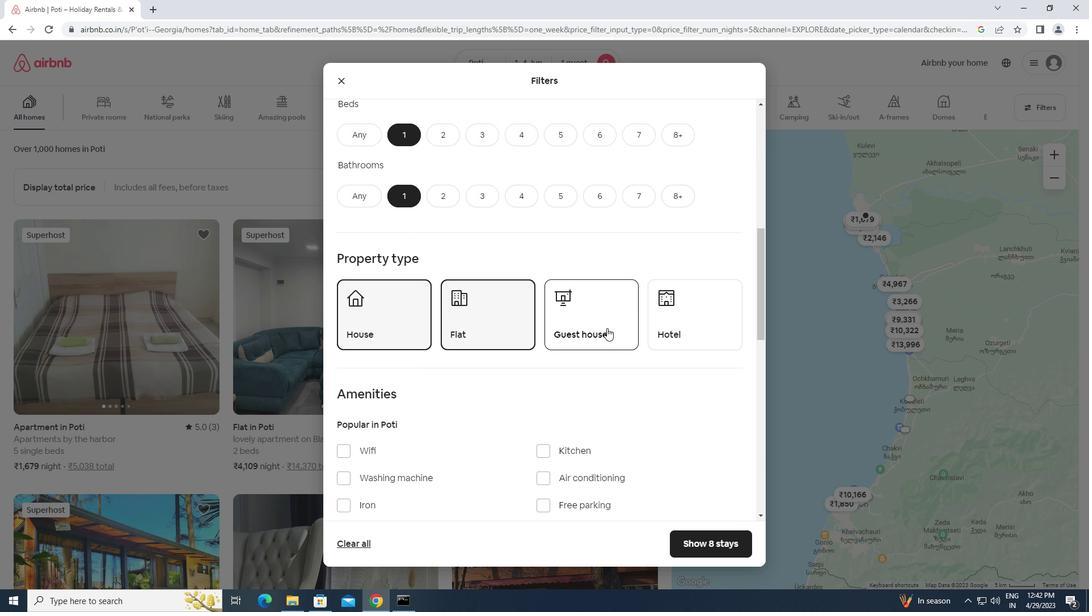 
Action: Mouse moved to (604, 328)
Screenshot: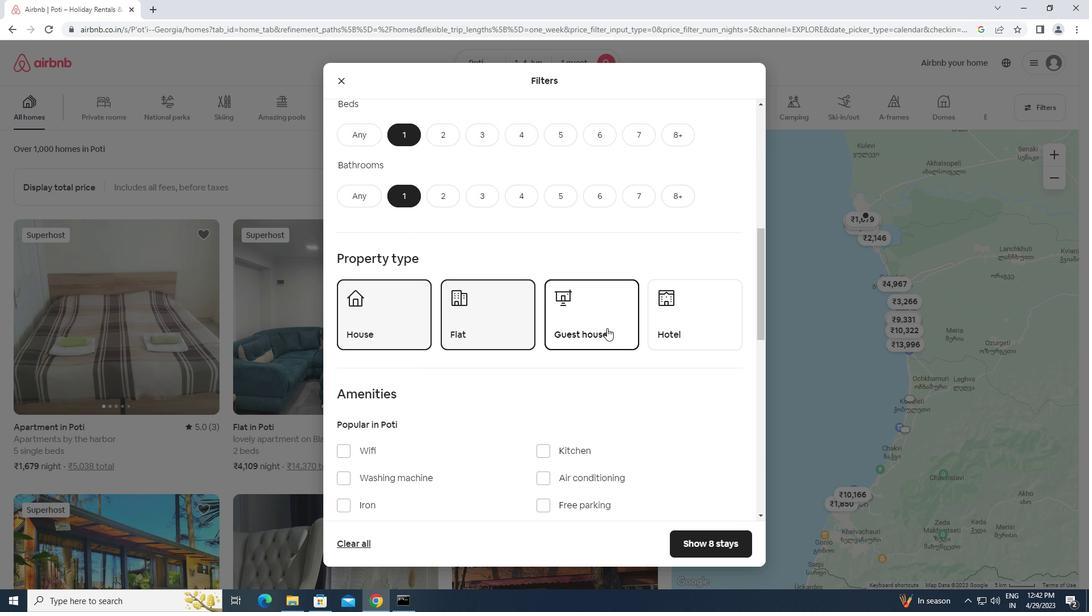 
Action: Mouse scrolled (604, 328) with delta (0, 0)
Screenshot: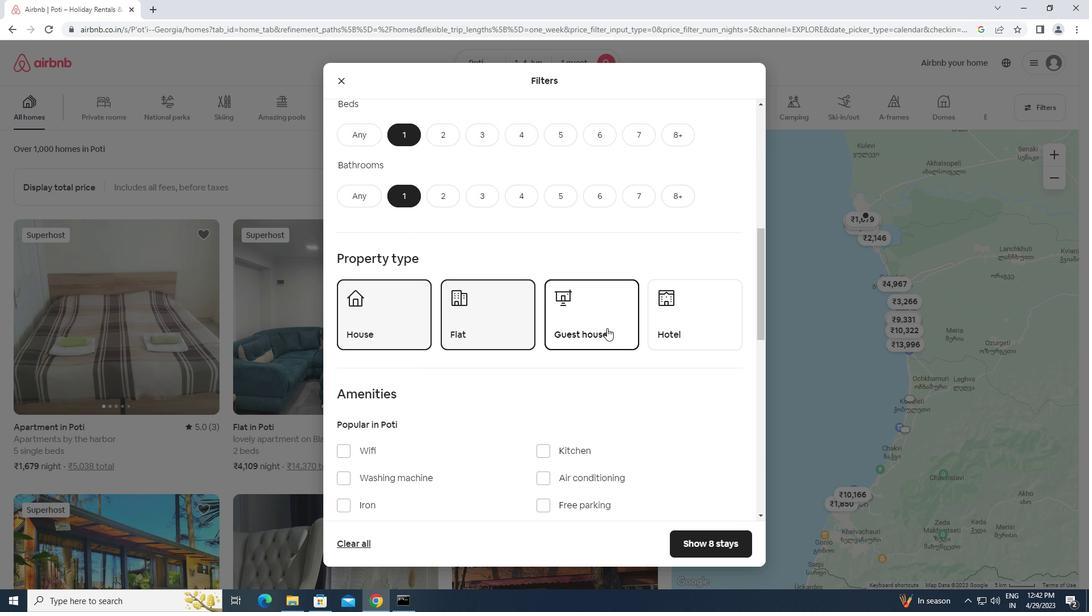 
Action: Mouse moved to (603, 328)
Screenshot: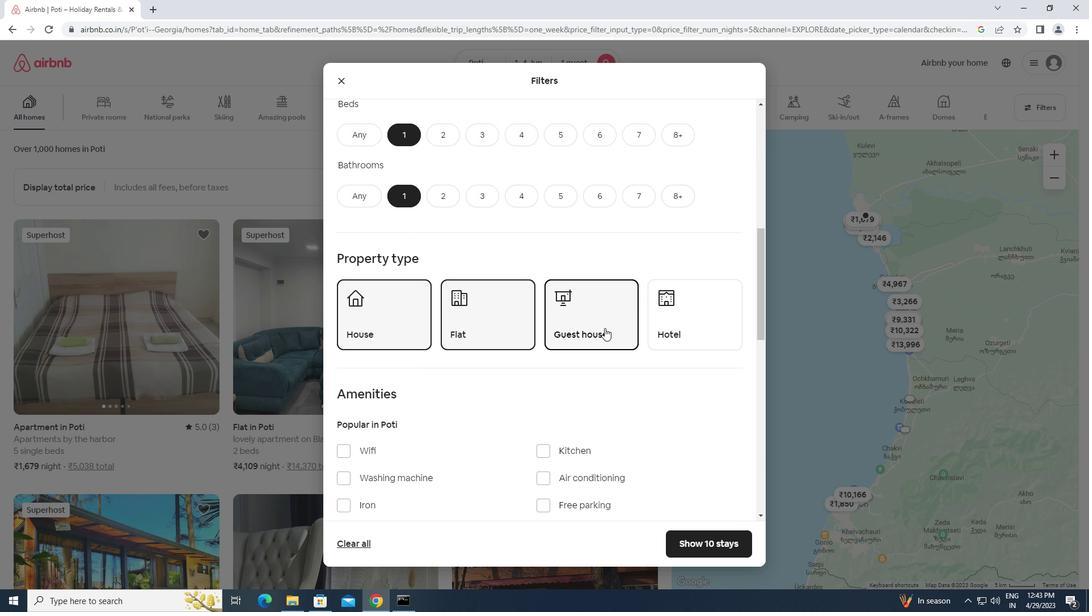 
Action: Mouse scrolled (603, 328) with delta (0, 0)
Screenshot: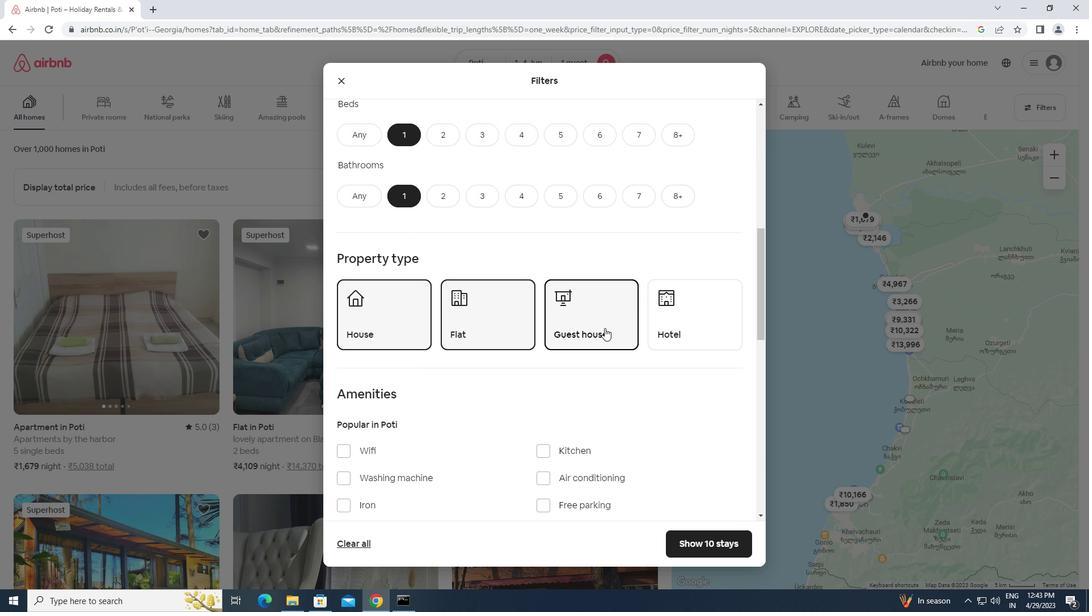 
Action: Mouse scrolled (603, 328) with delta (0, 0)
Screenshot: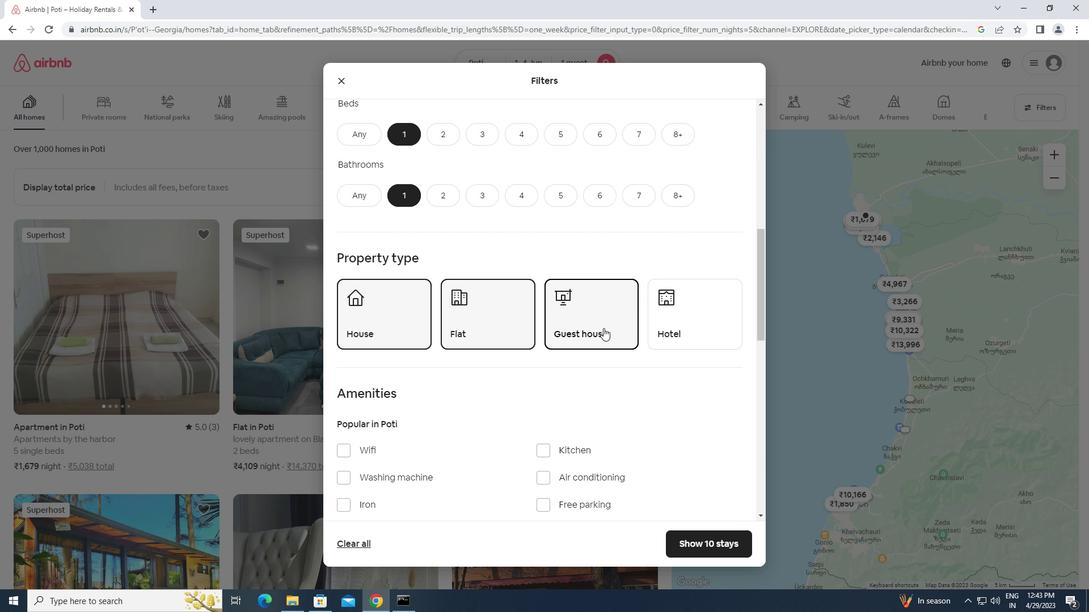 
Action: Mouse scrolled (603, 328) with delta (0, 0)
Screenshot: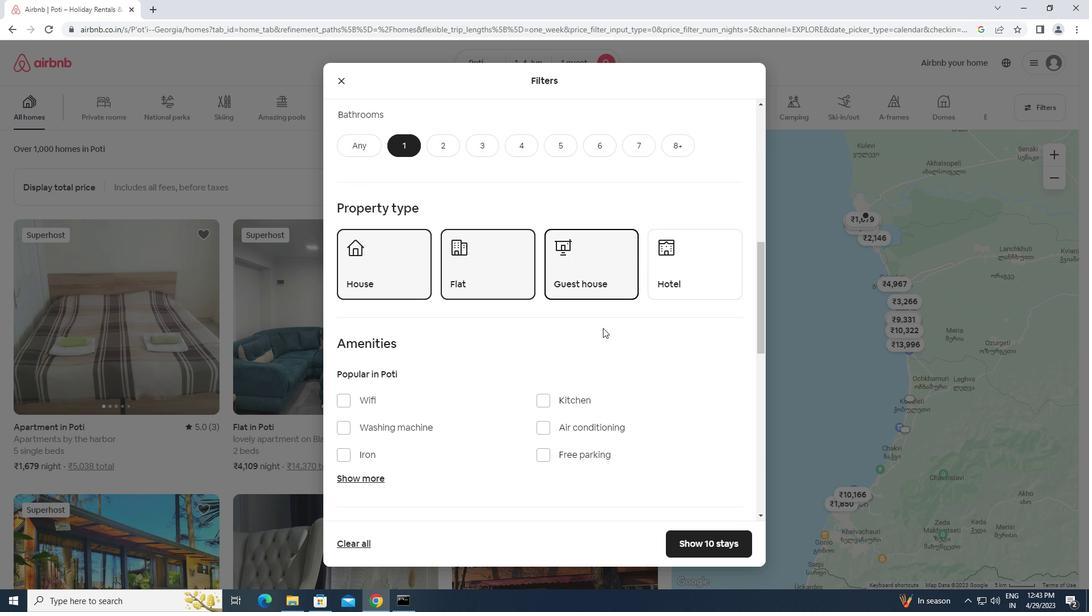 
Action: Mouse moved to (339, 221)
Screenshot: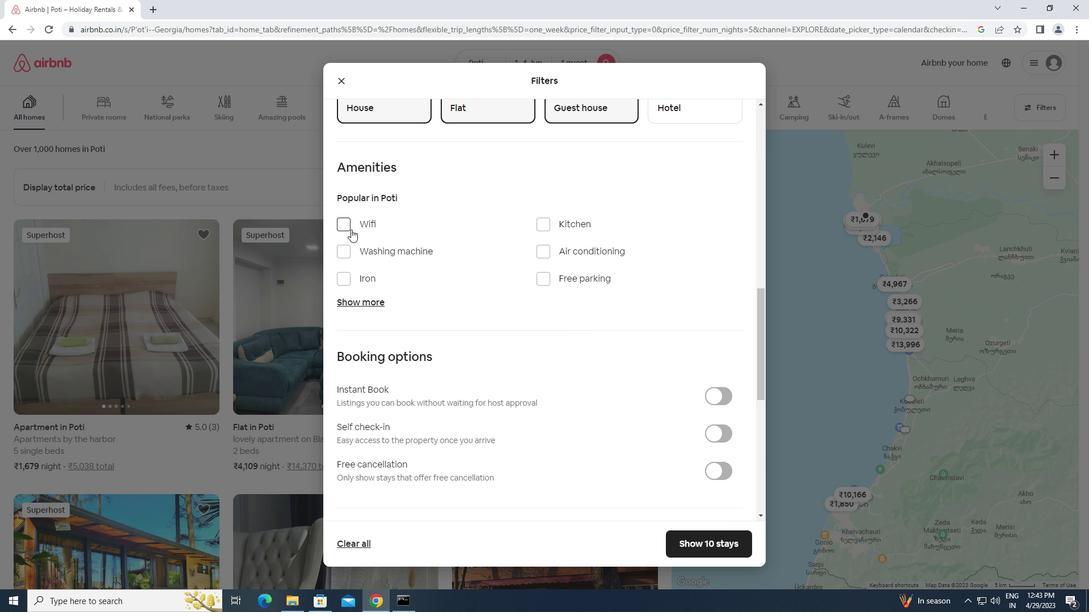 
Action: Mouse pressed left at (339, 221)
Screenshot: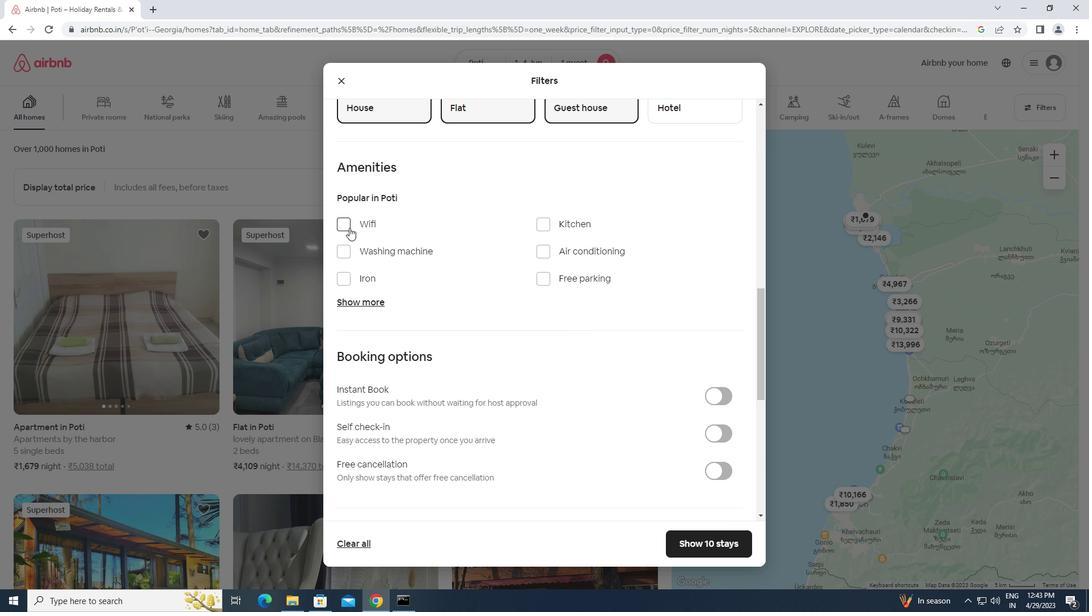 
Action: Mouse moved to (421, 310)
Screenshot: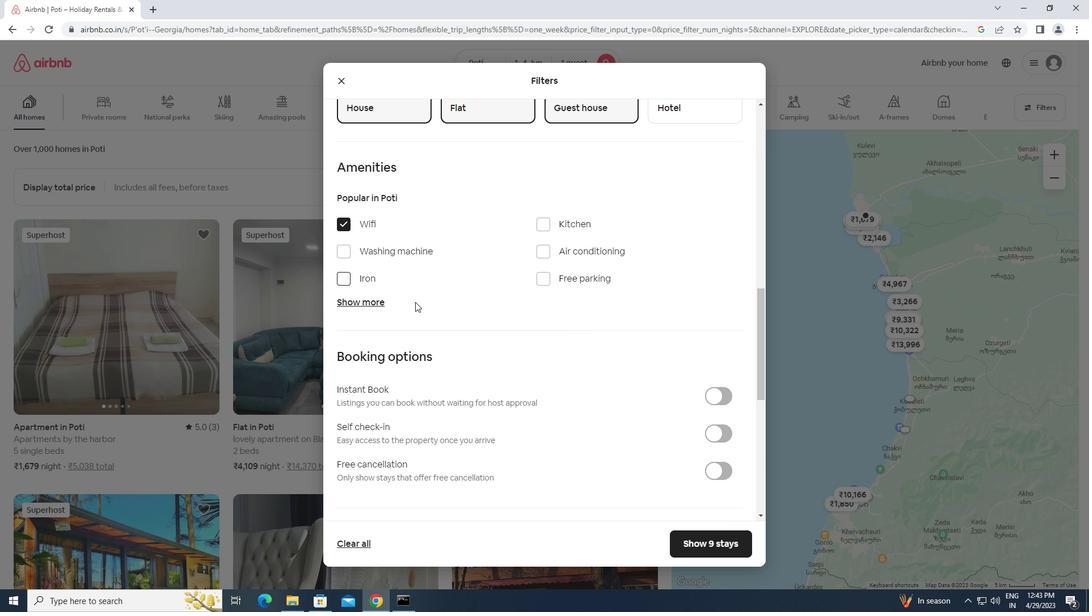 
Action: Mouse scrolled (421, 309) with delta (0, 0)
Screenshot: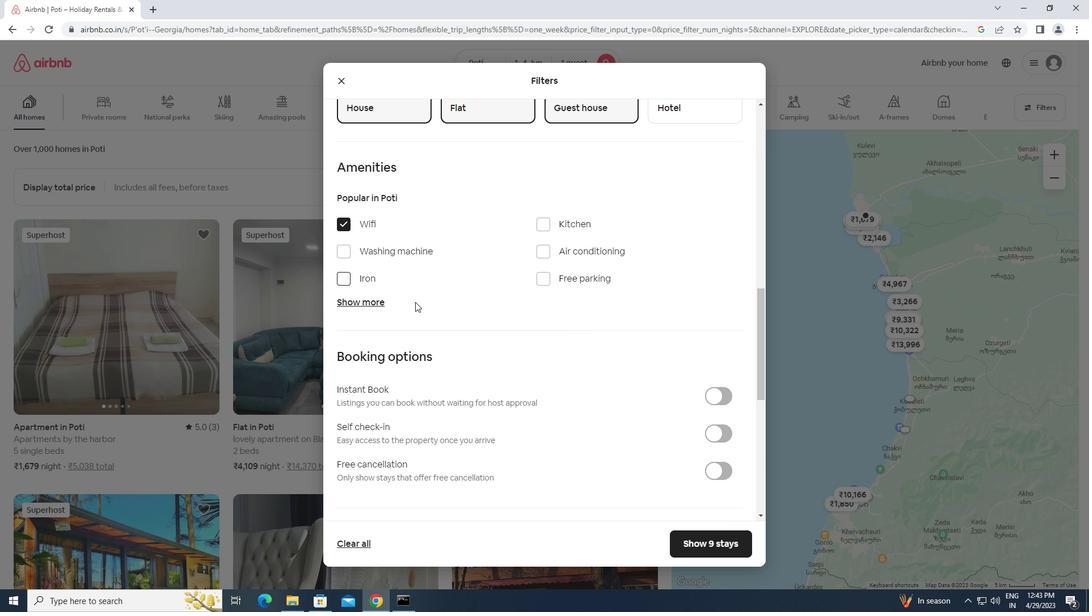 
Action: Mouse scrolled (421, 309) with delta (0, 0)
Screenshot: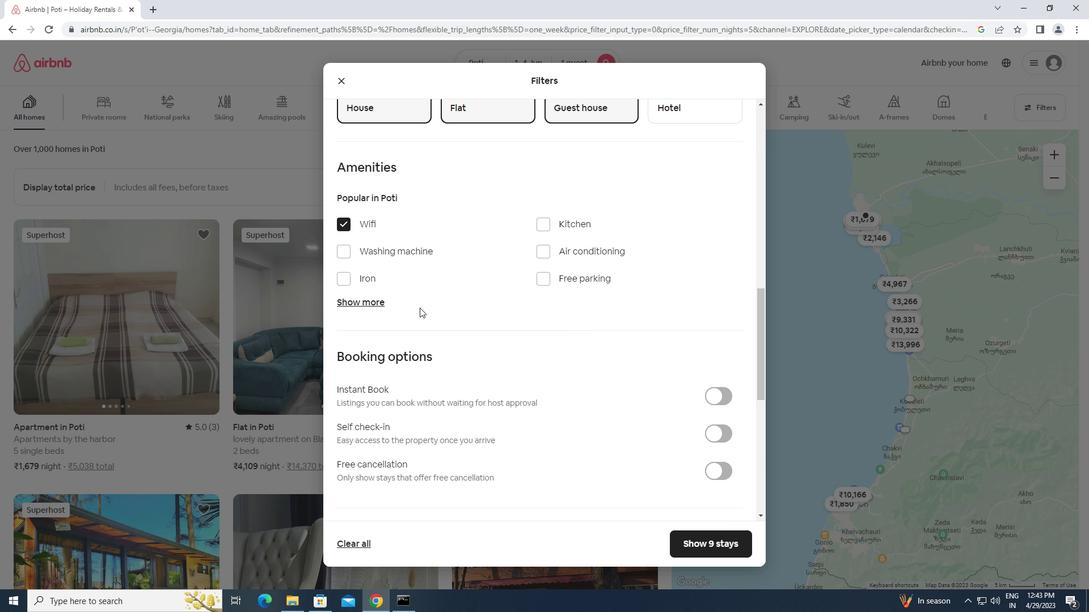 
Action: Mouse moved to (715, 314)
Screenshot: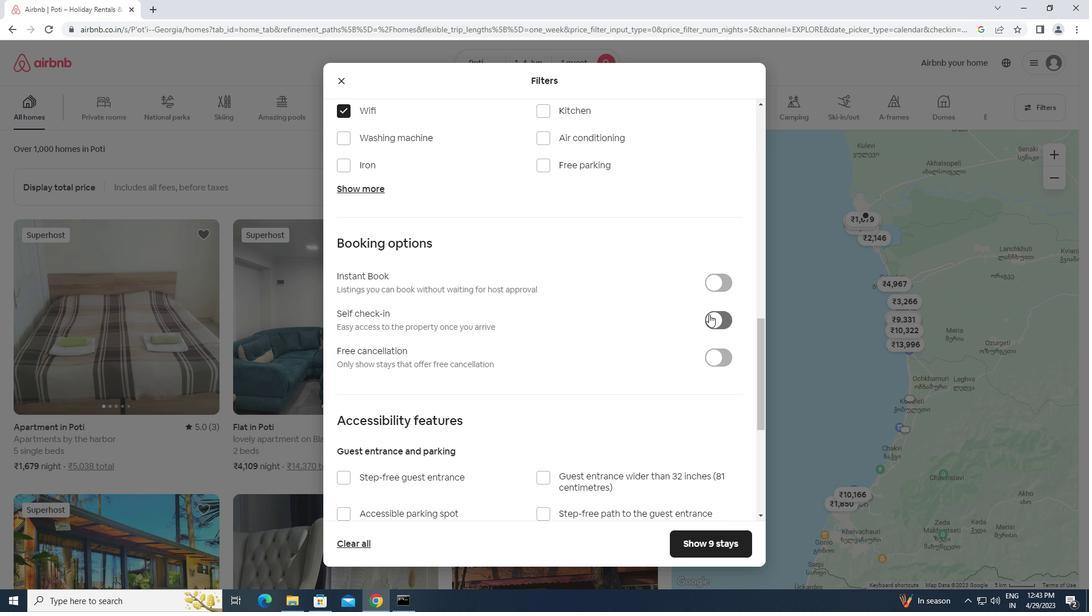 
Action: Mouse pressed left at (715, 314)
Screenshot: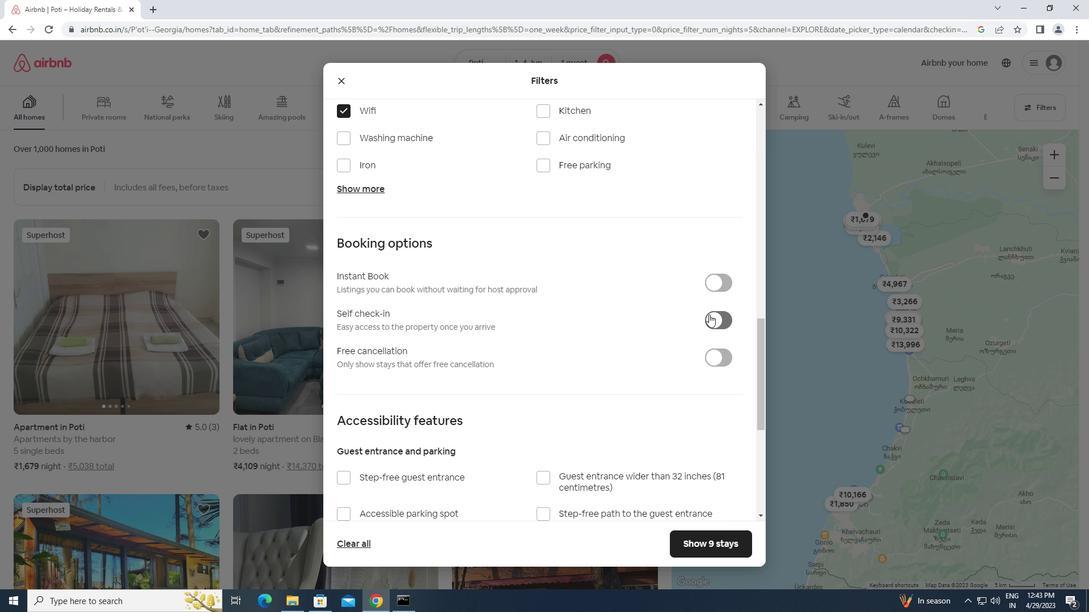 
Action: Mouse moved to (498, 341)
Screenshot: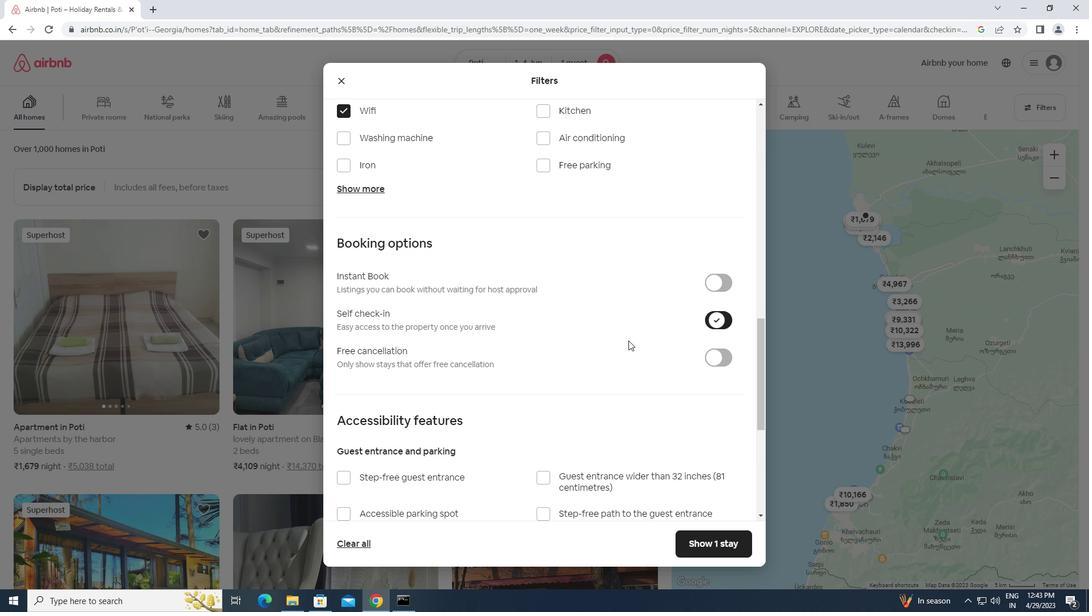 
Action: Mouse scrolled (498, 341) with delta (0, 0)
Screenshot: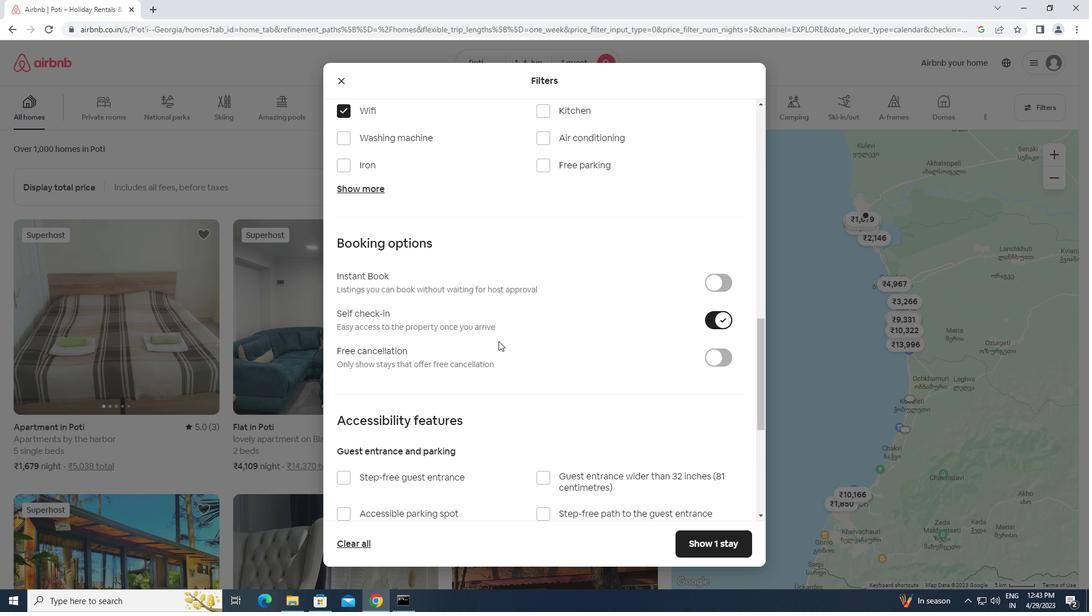 
Action: Mouse scrolled (498, 341) with delta (0, 0)
Screenshot: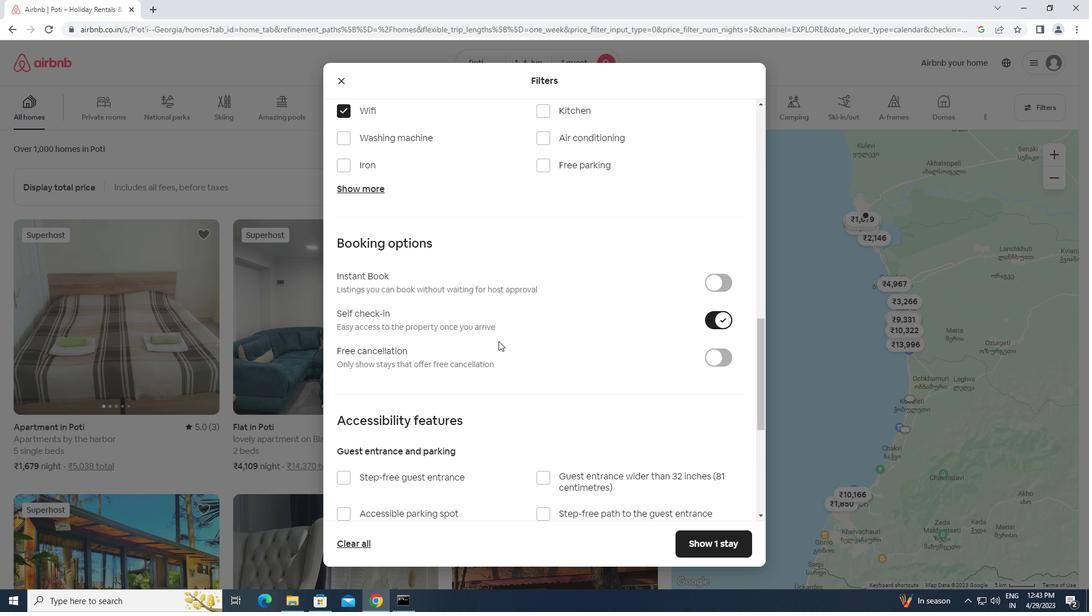 
Action: Mouse scrolled (498, 341) with delta (0, 0)
Screenshot: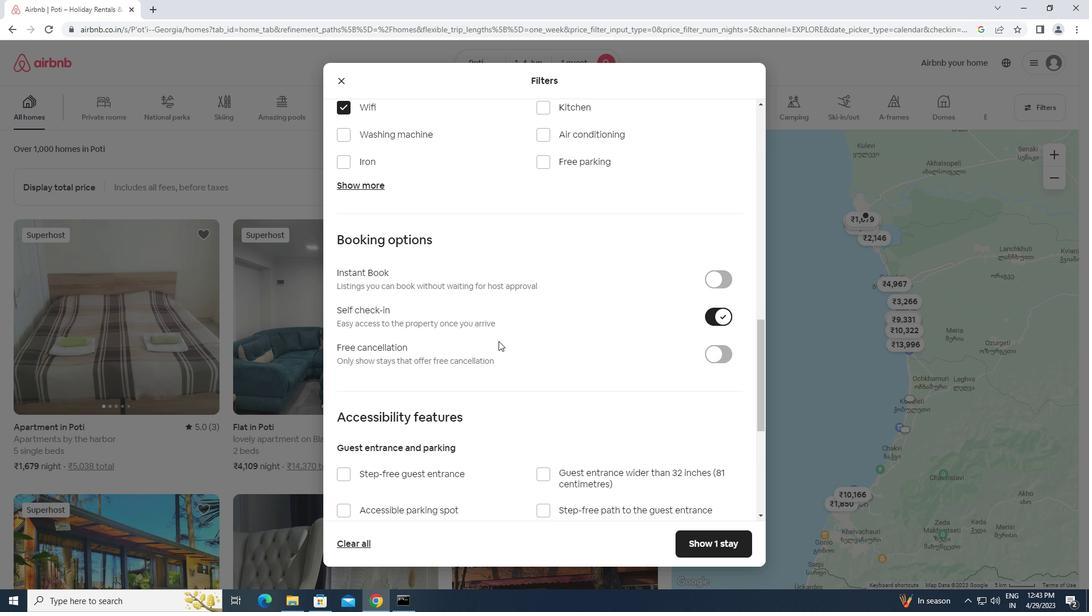 
Action: Mouse scrolled (498, 341) with delta (0, 0)
Screenshot: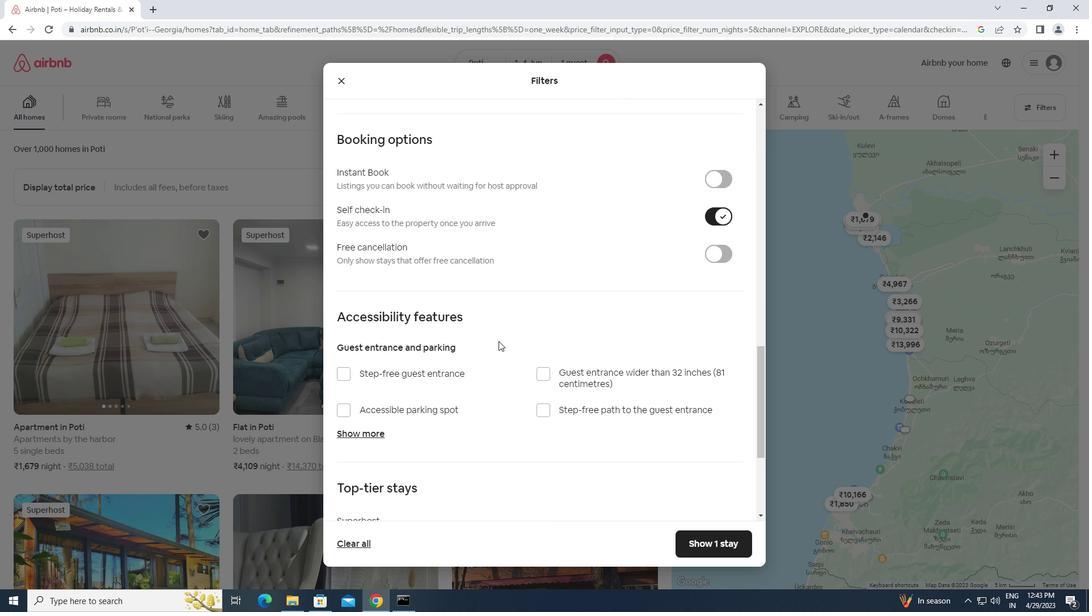 
Action: Mouse moved to (516, 404)
Screenshot: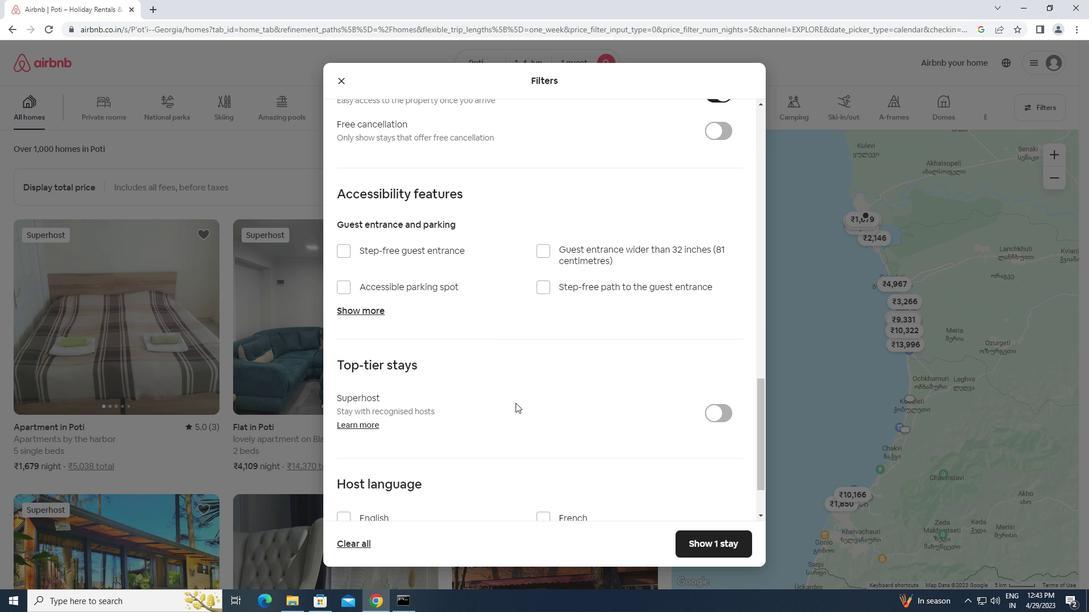 
Action: Mouse scrolled (516, 404) with delta (0, 0)
Screenshot: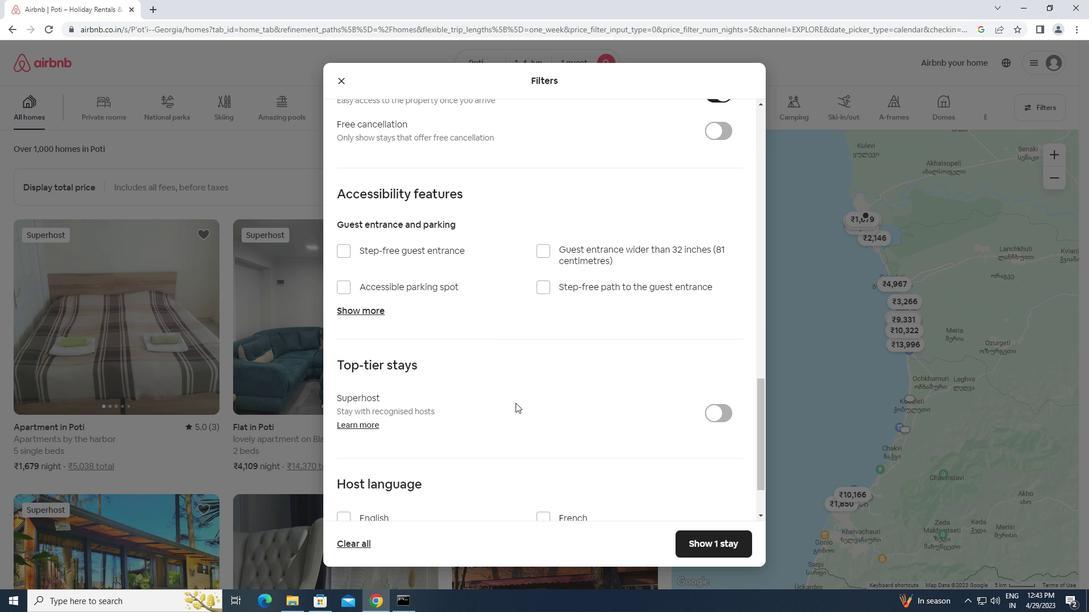 
Action: Mouse moved to (516, 405)
Screenshot: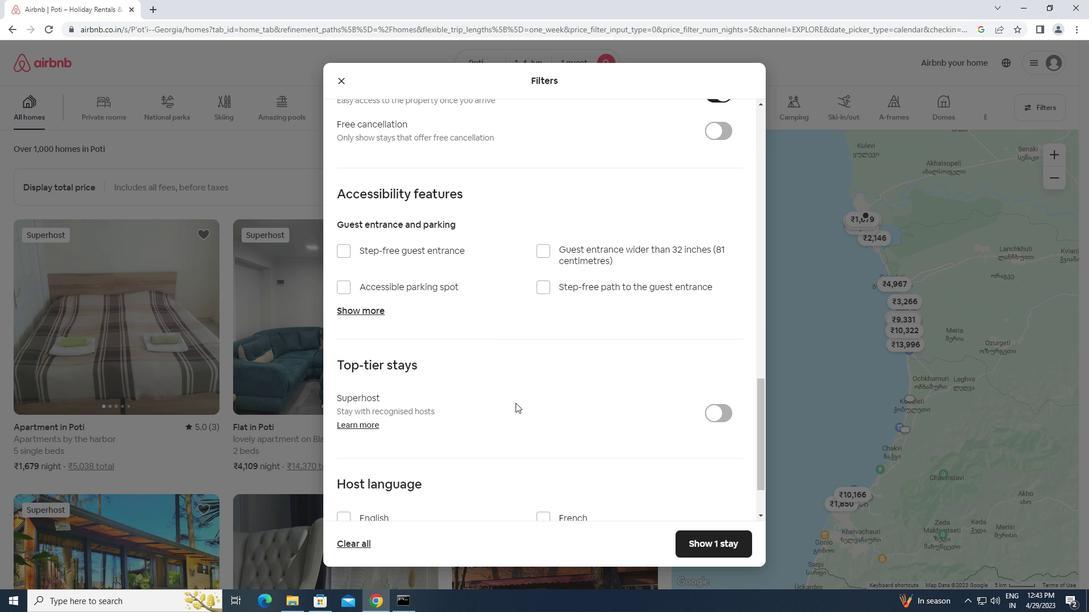 
Action: Mouse scrolled (516, 404) with delta (0, 0)
Screenshot: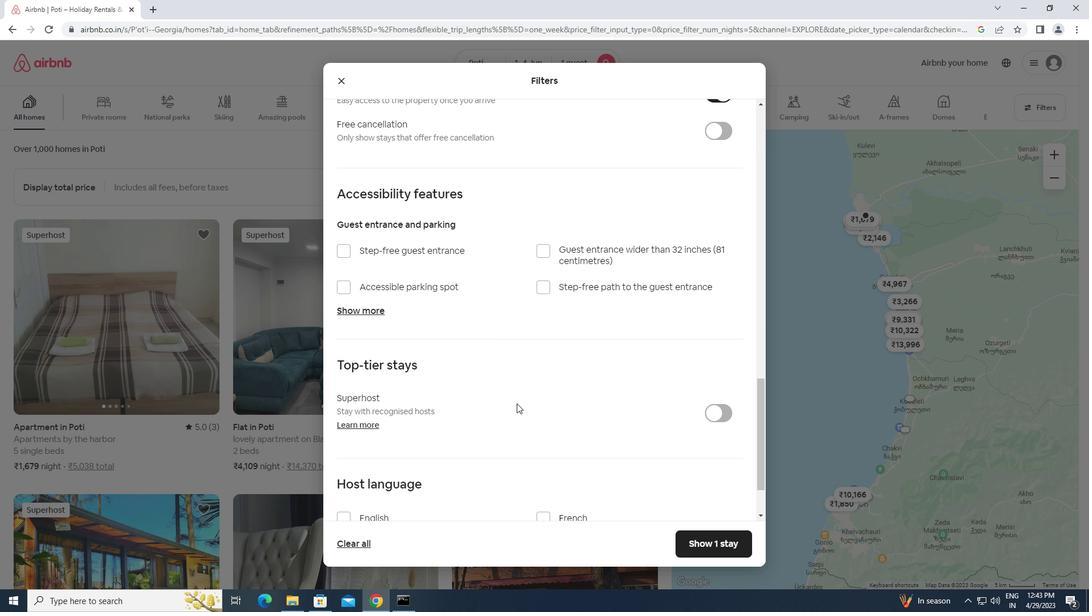 
Action: Mouse scrolled (516, 404) with delta (0, 0)
Screenshot: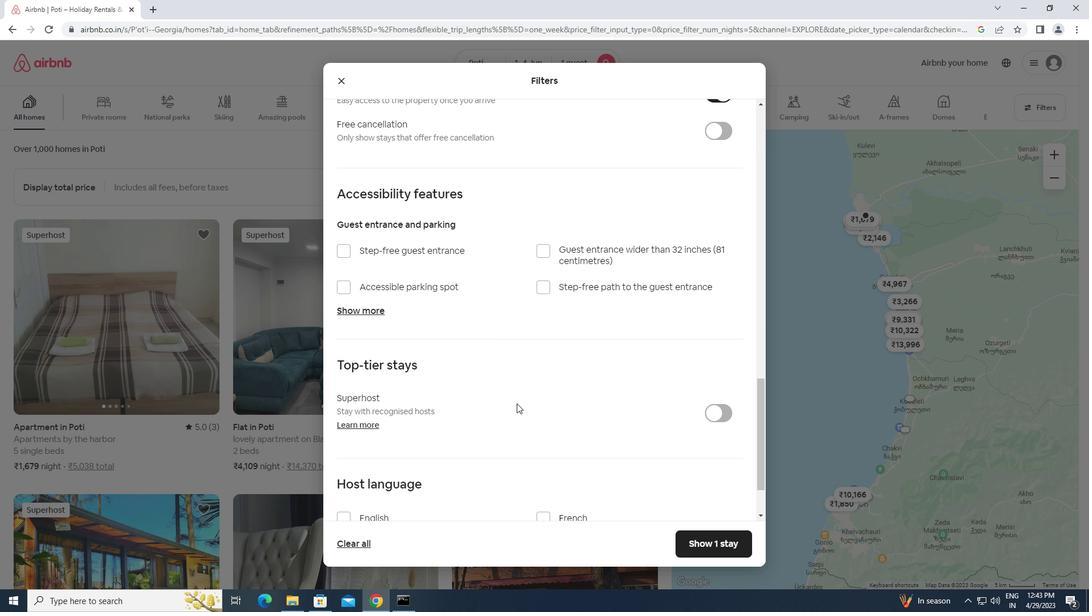 
Action: Mouse scrolled (516, 404) with delta (0, 0)
Screenshot: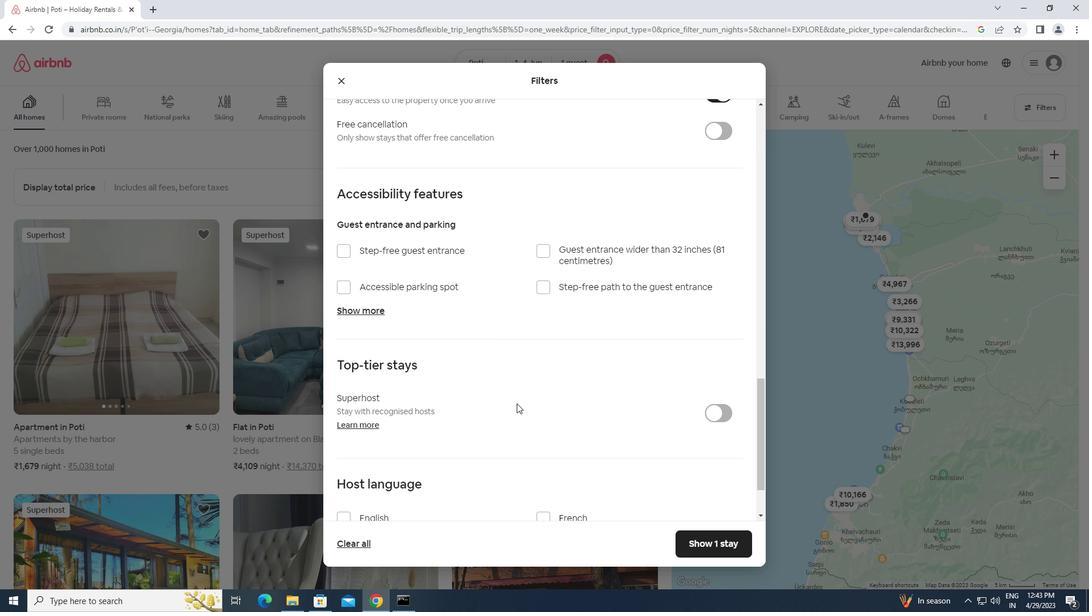 
Action: Mouse moved to (342, 438)
Screenshot: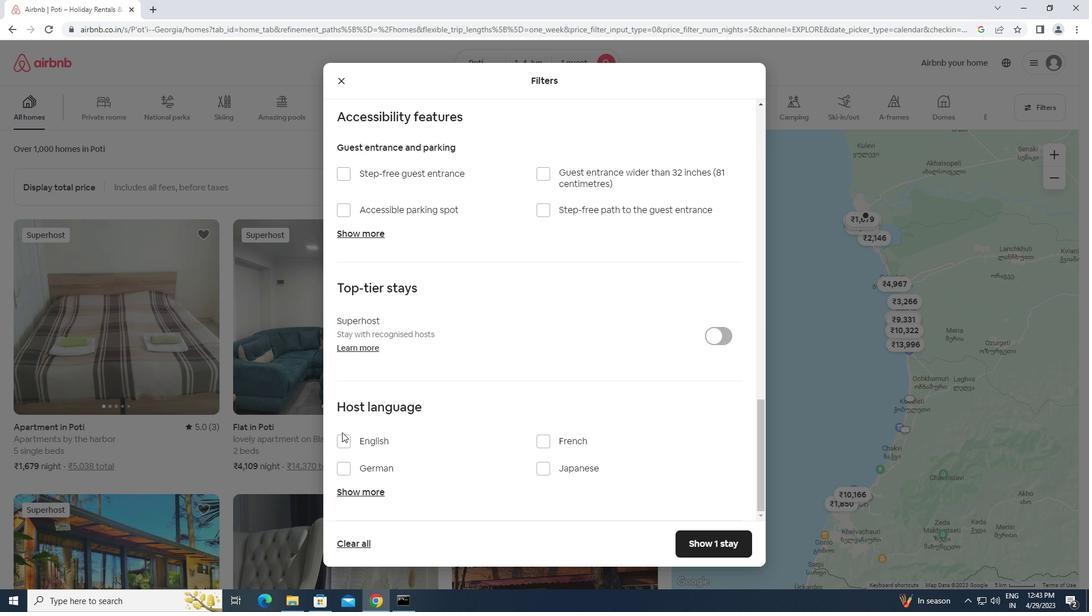 
Action: Mouse pressed left at (342, 438)
Screenshot: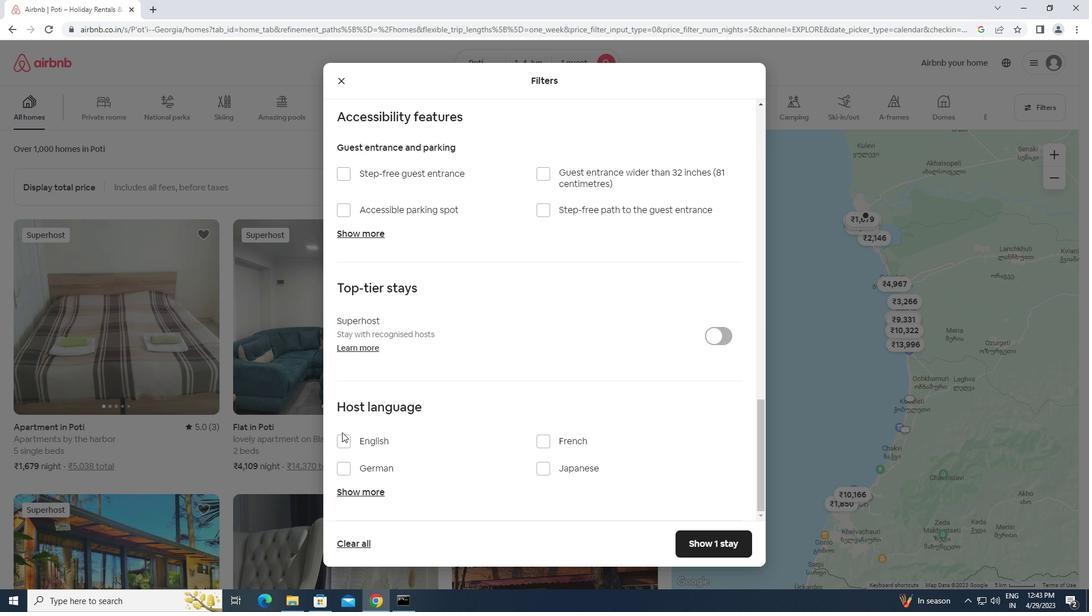 
Action: Mouse moved to (691, 546)
Screenshot: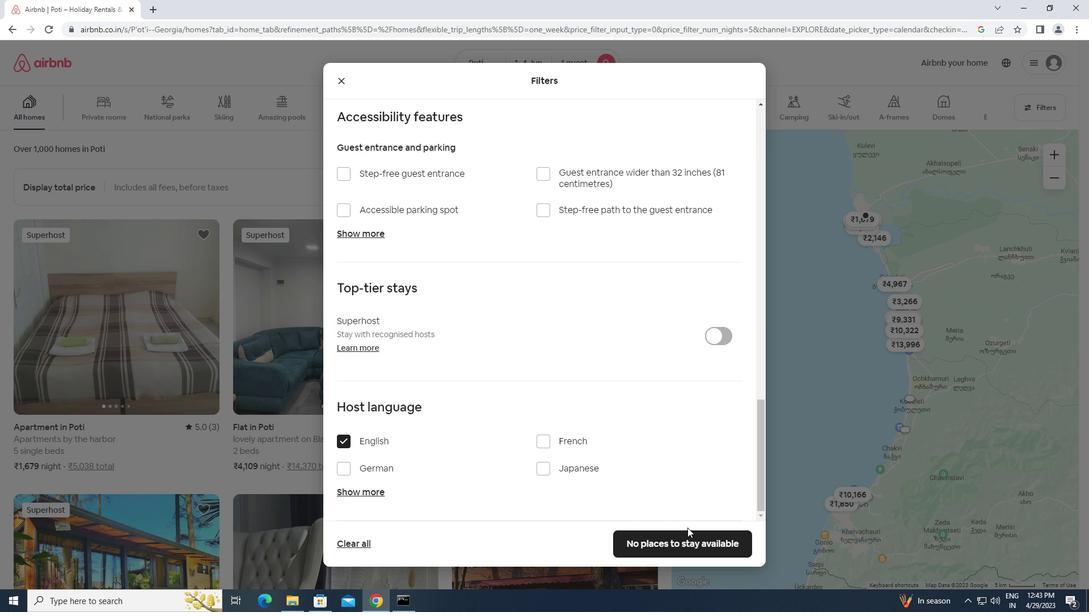 
Action: Mouse pressed left at (691, 546)
Screenshot: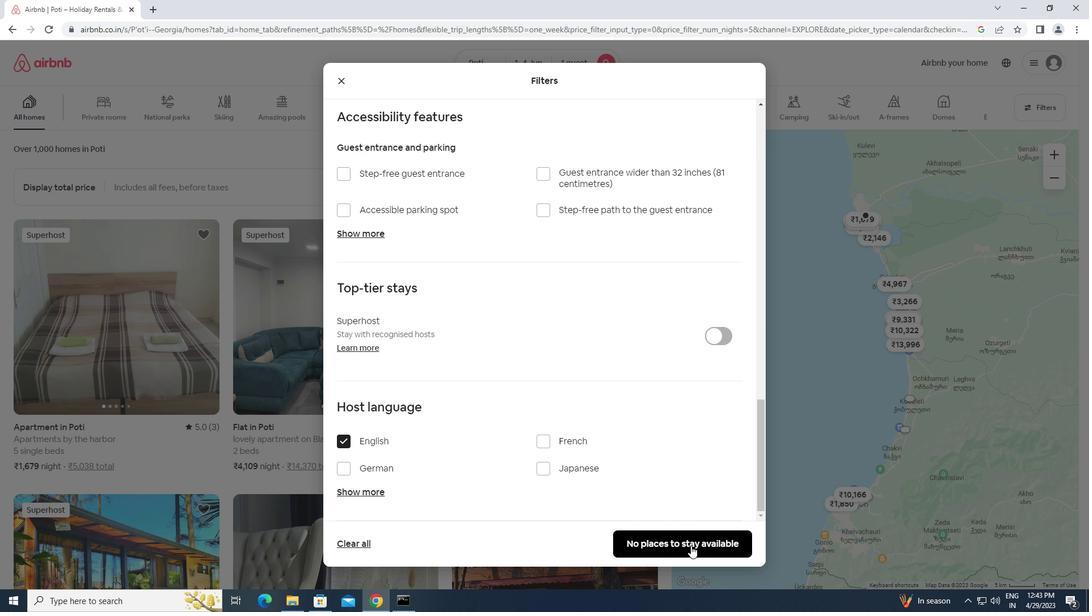 
Action: Mouse moved to (691, 545)
Screenshot: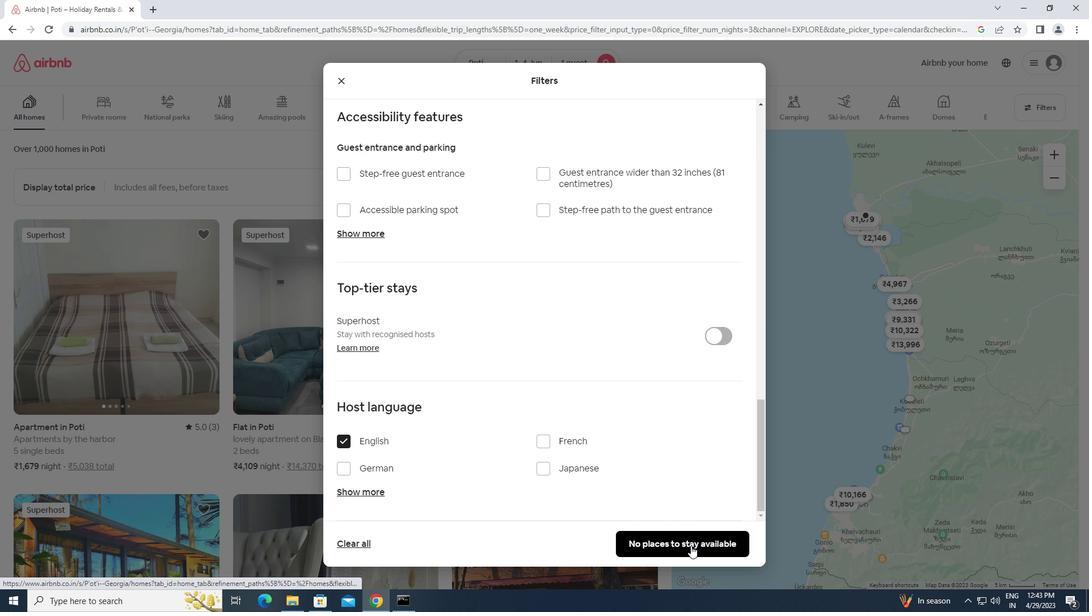 
